 Task: Add an event with the title Second Training Session: Change Management and Resilience Skills in the Workplace, date ''2023/10/26'', time 9:15 AM to 11:15 AMand add a description: The scavenger hunt will be conducted in a designated area, such as an office building, outdoor space, or a specific venue. Teams will be formed, and each team will be provided with a list of items, clues, or tasks they need to complete within a specified timeframe. The goal is to successfully find and collect all the items or solve the given challenges before the time runs out.Select event color  Peacock . Add location for the event as: 456 Parthenon, Athens, Greece, logged in from the account softage.10@softage.netand send the event invitation to softage.1@softage.net and softage.2@softage.net. Set a reminder for the event Weekly on Sunday
Action: Mouse moved to (70, 102)
Screenshot: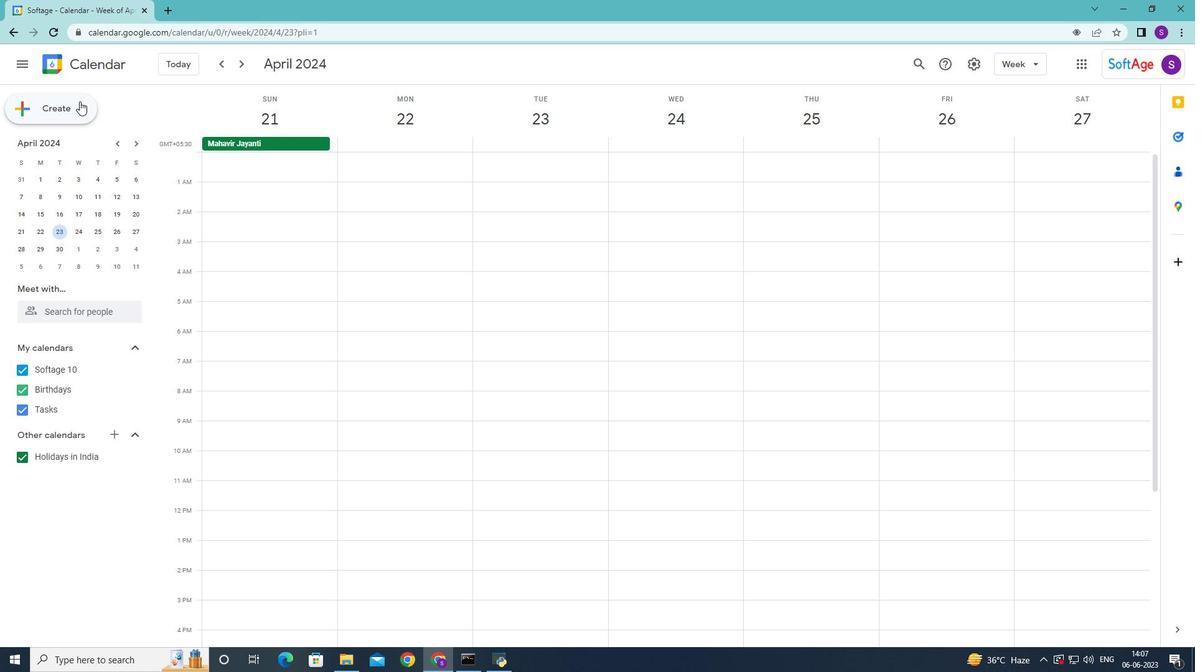 
Action: Mouse pressed left at (70, 102)
Screenshot: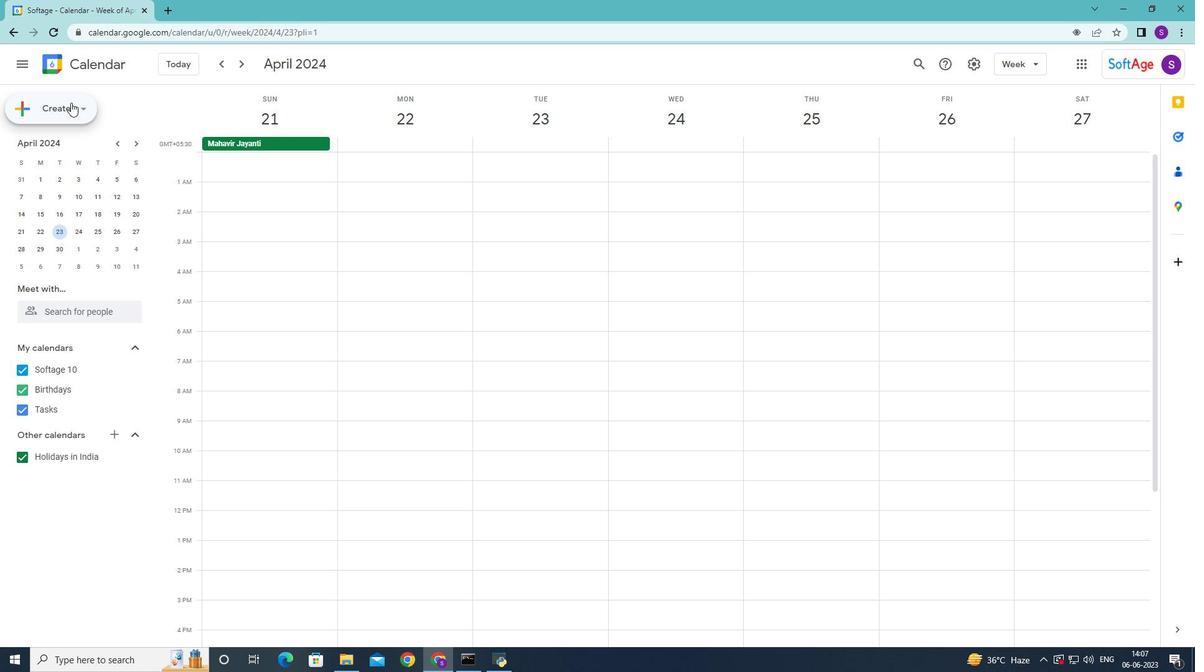 
Action: Mouse moved to (67, 143)
Screenshot: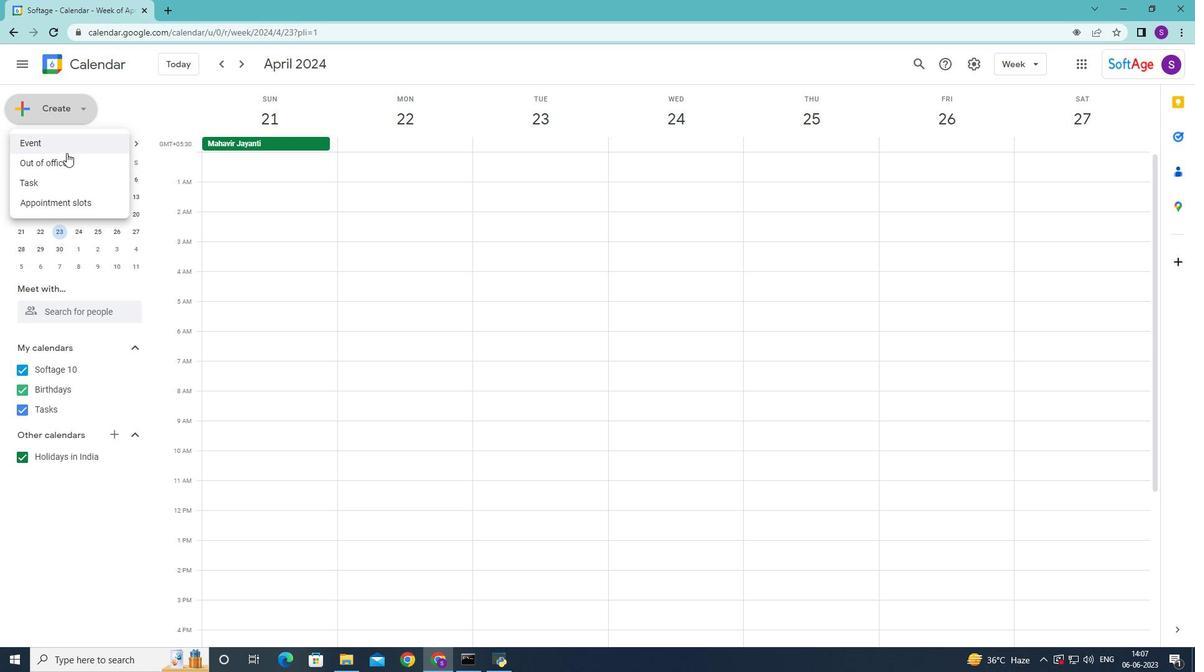 
Action: Mouse pressed left at (67, 143)
Screenshot: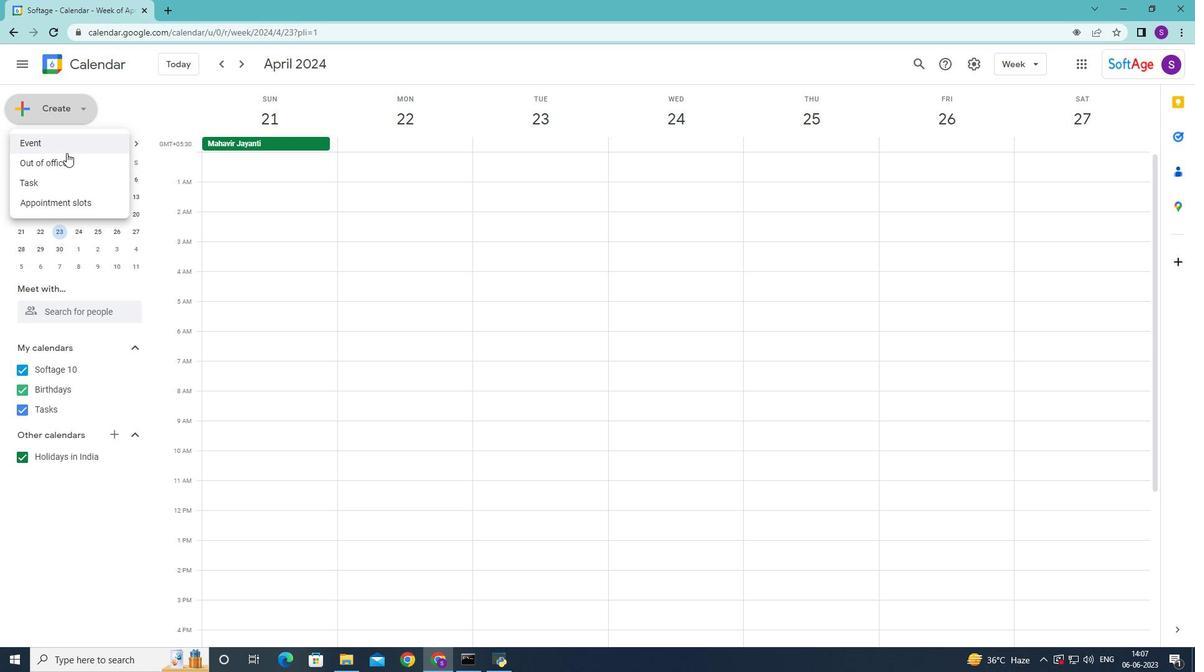 
Action: Mouse moved to (305, 308)
Screenshot: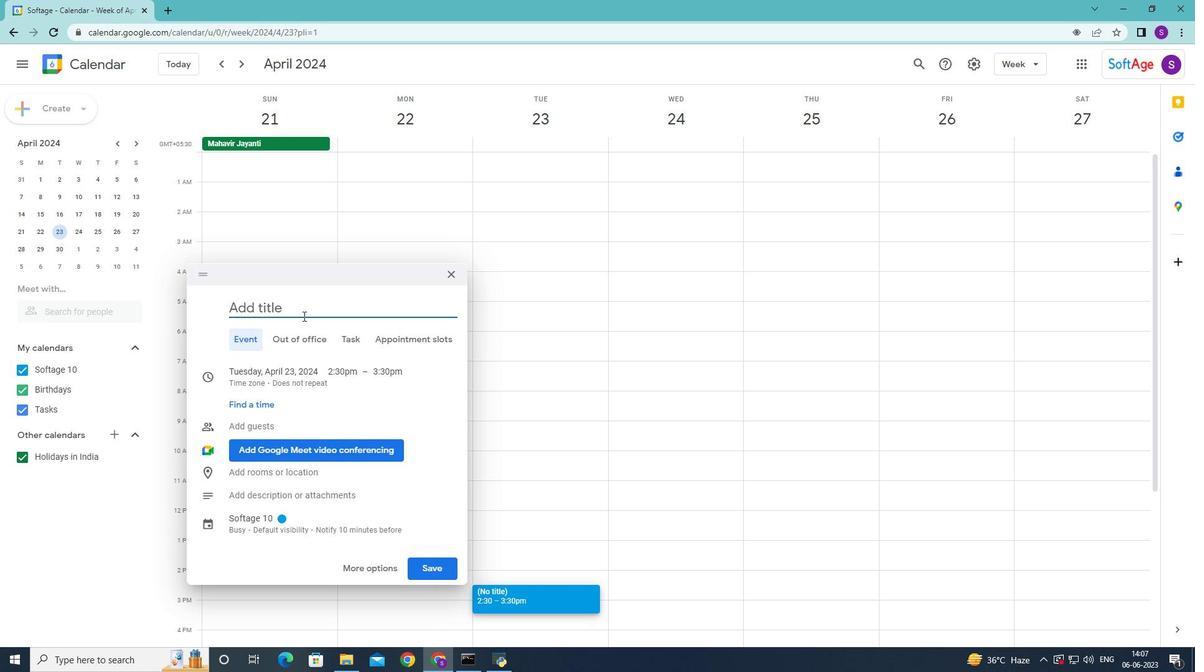 
Action: Mouse pressed left at (305, 308)
Screenshot: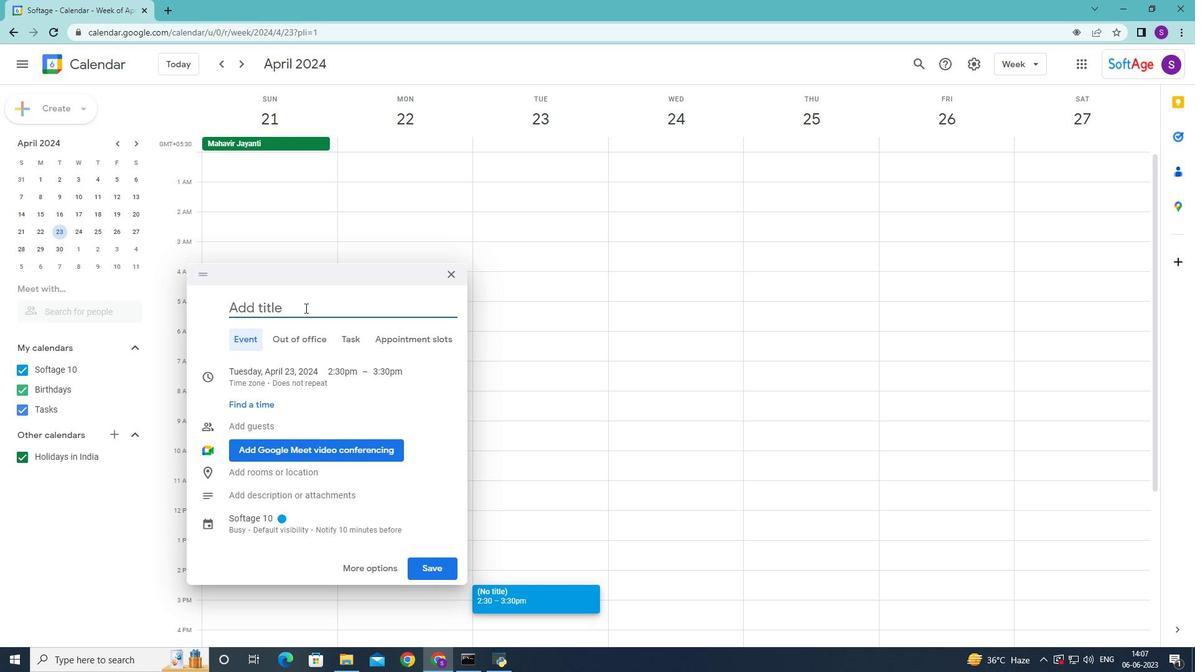 
Action: Key pressed <Key.shift>Second<Key.space><Key.shift>Training<Key.space><Key.shift>Session<Key.shift_r>:<Key.space><Key.shift>Change<Key.space><Key.shift>an<Key.backspace><Key.backspace><Key.shift>Managemeb<Key.backspace>nt<Key.space>and<Key.space><Key.shift><Key.shift><Key.shift><Key.shift><Key.shift><Key.shift>res<Key.backspace><Key.backspace><Key.backspace><Key.shift>Resilience<Key.space><Key.shift>Skills<Key.space>in<Key.space>the<Key.space>workplace<Key.space>
Screenshot: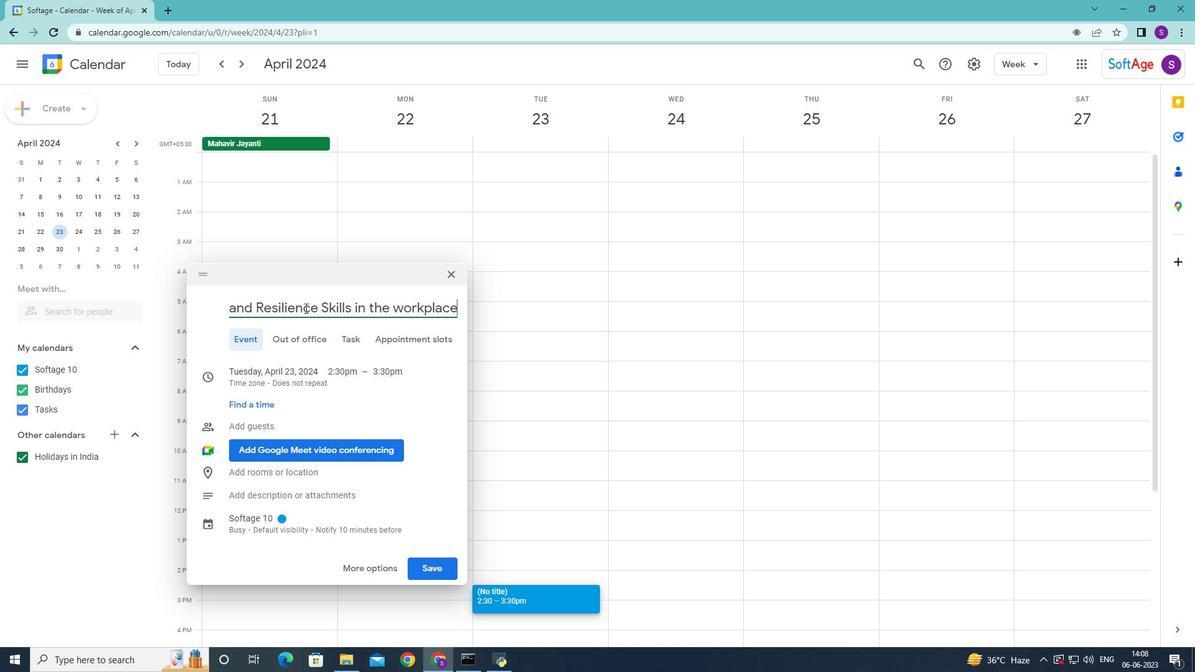 
Action: Mouse moved to (275, 367)
Screenshot: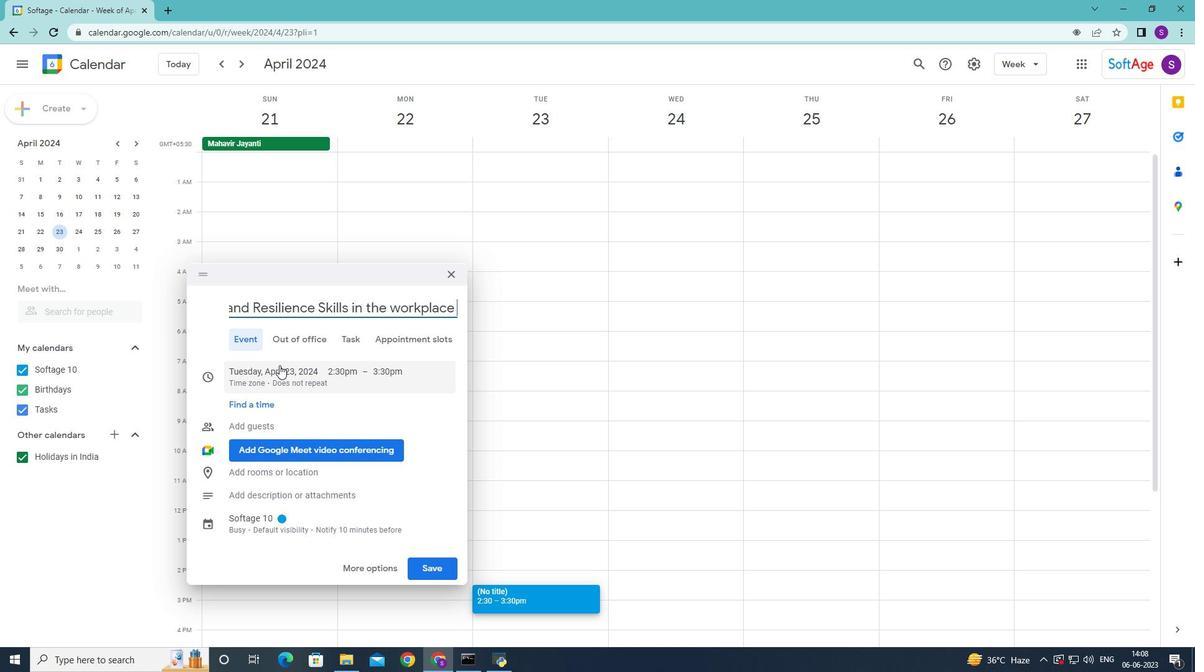 
Action: Mouse pressed left at (275, 367)
Screenshot: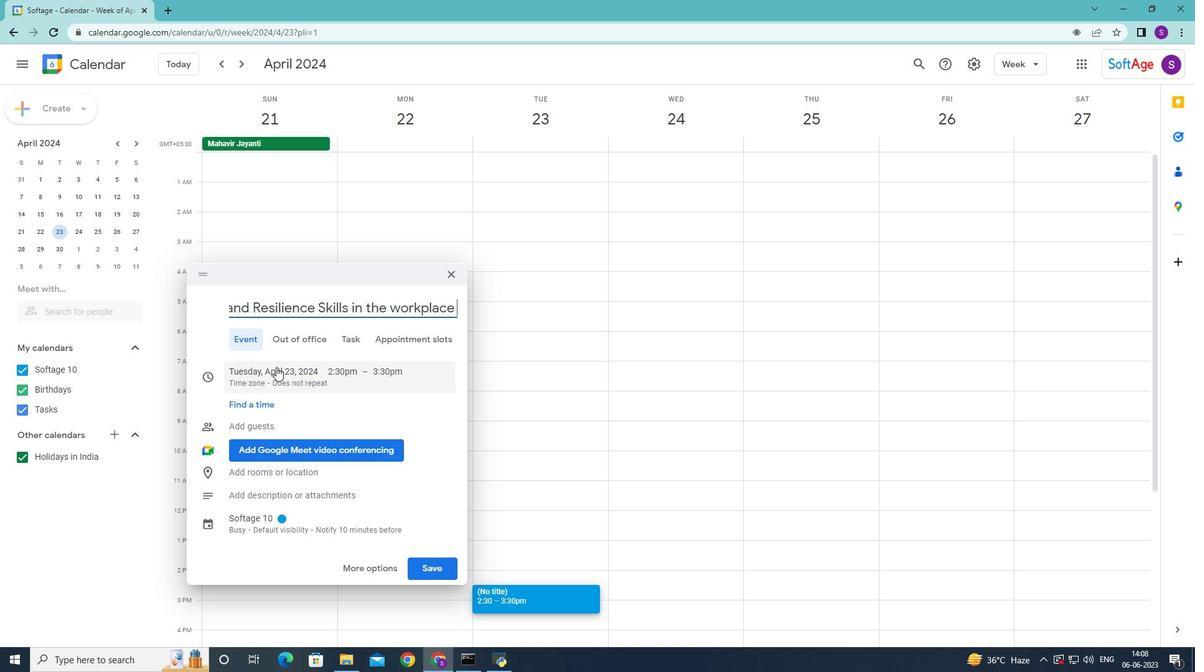 
Action: Mouse moved to (379, 396)
Screenshot: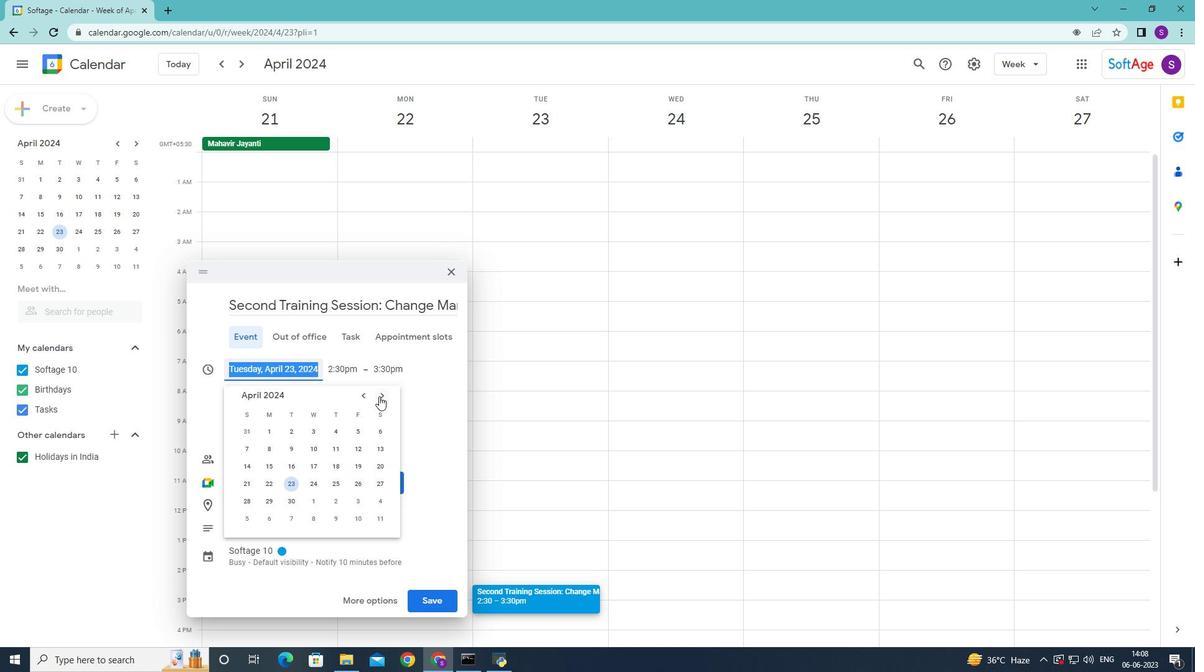 
Action: Mouse pressed left at (379, 396)
Screenshot: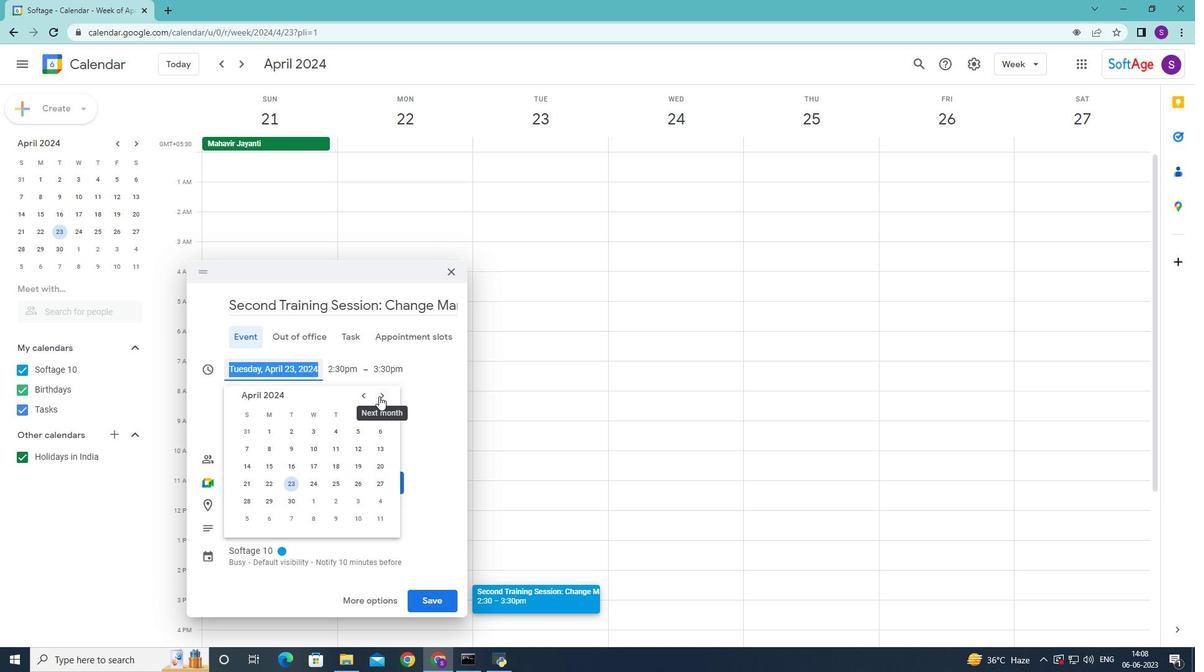 
Action: Mouse pressed left at (379, 396)
Screenshot: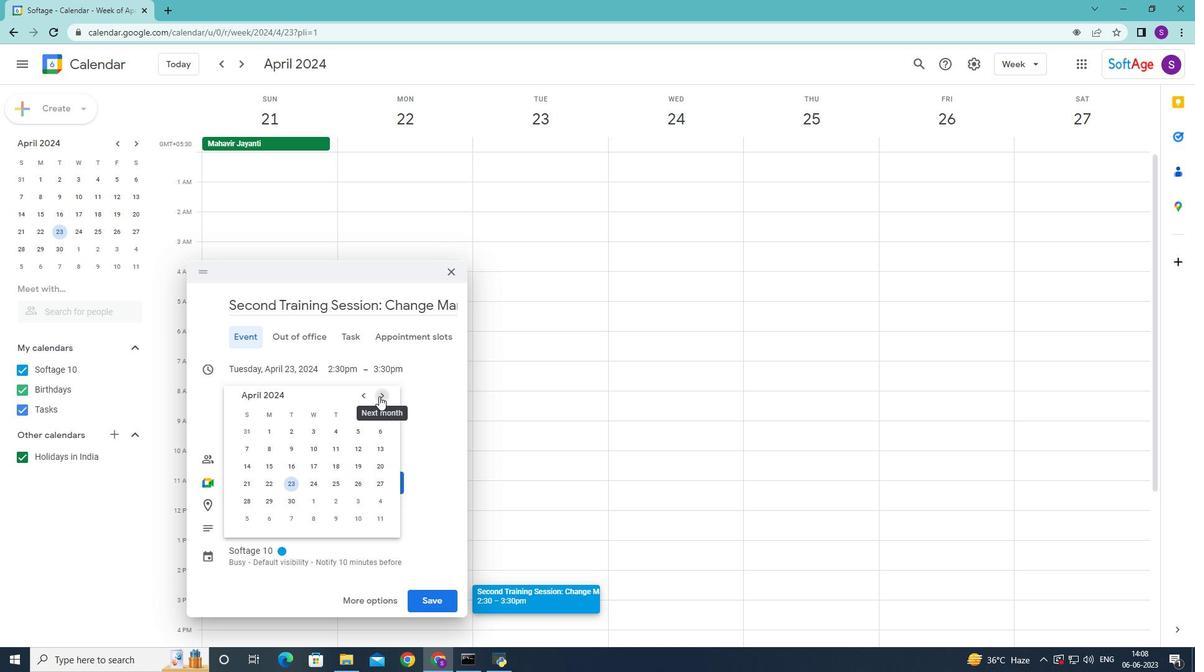
Action: Mouse moved to (382, 397)
Screenshot: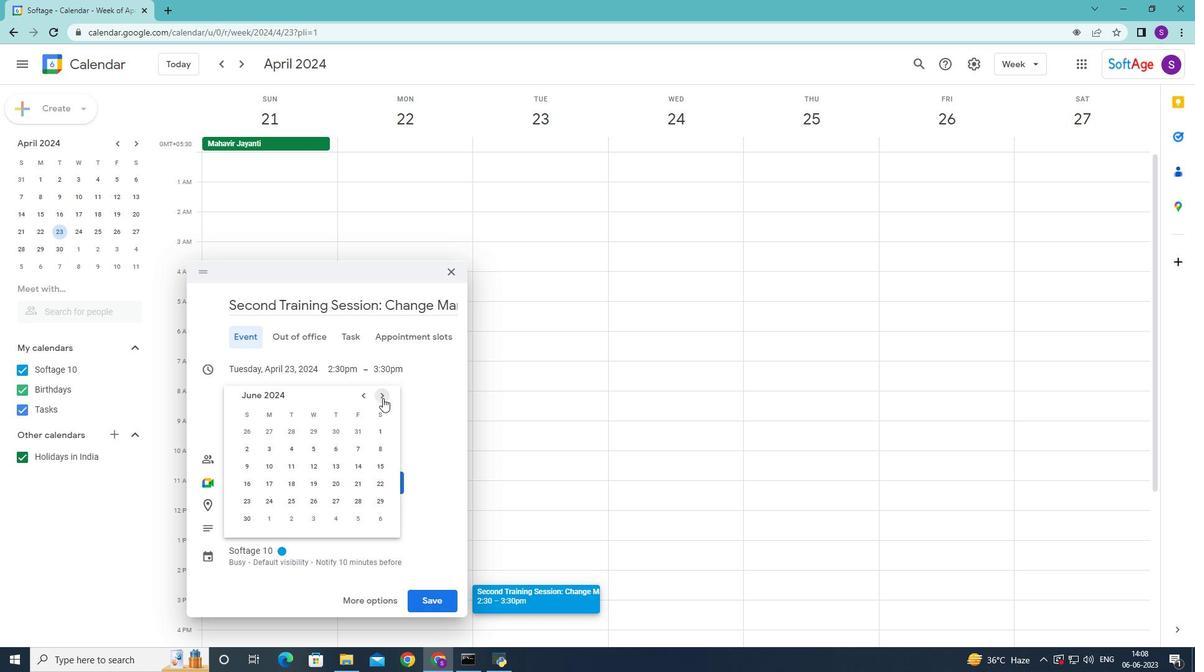 
Action: Mouse pressed left at (382, 397)
Screenshot: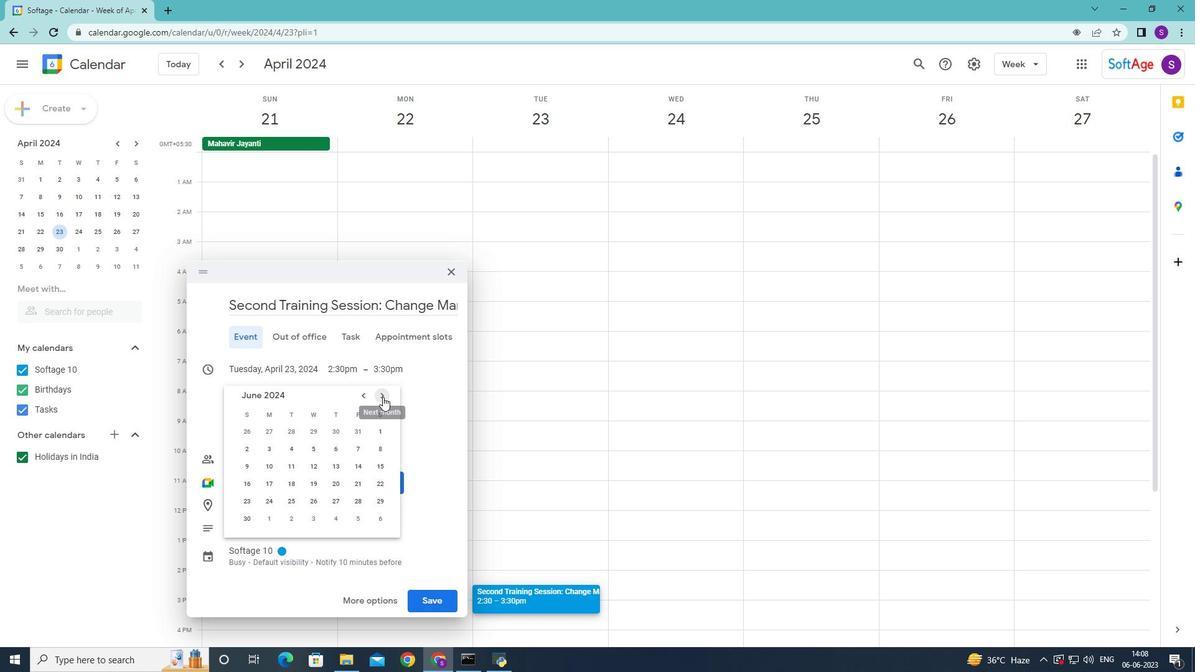 
Action: Mouse moved to (382, 397)
Screenshot: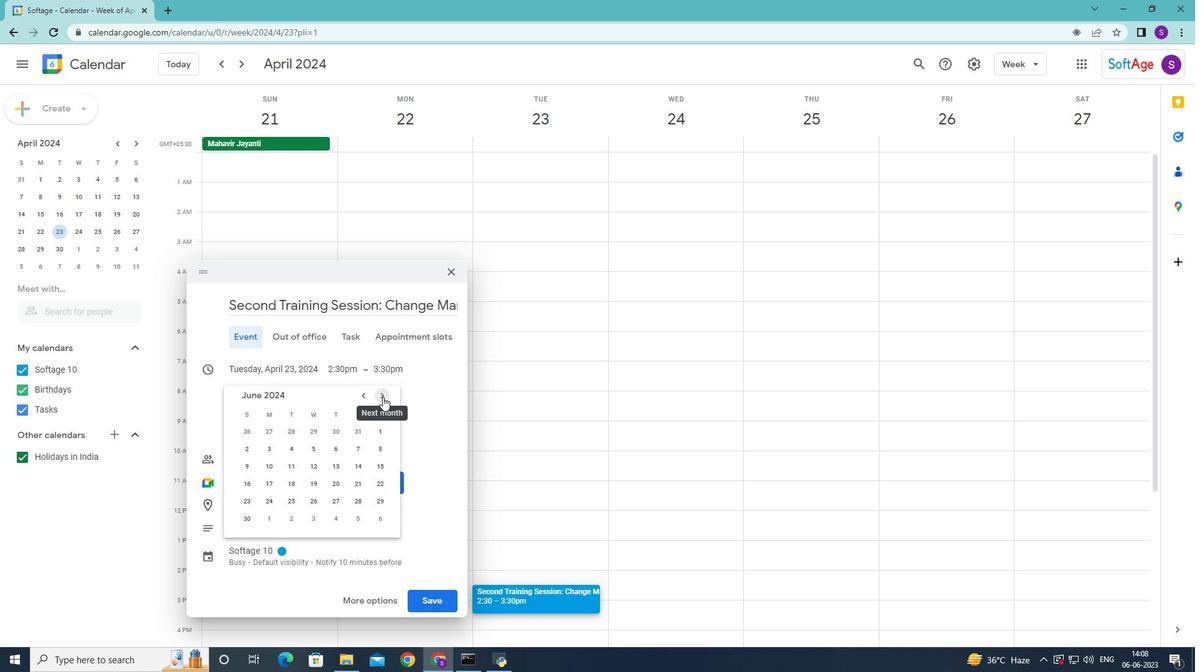 
Action: Mouse pressed left at (382, 397)
Screenshot: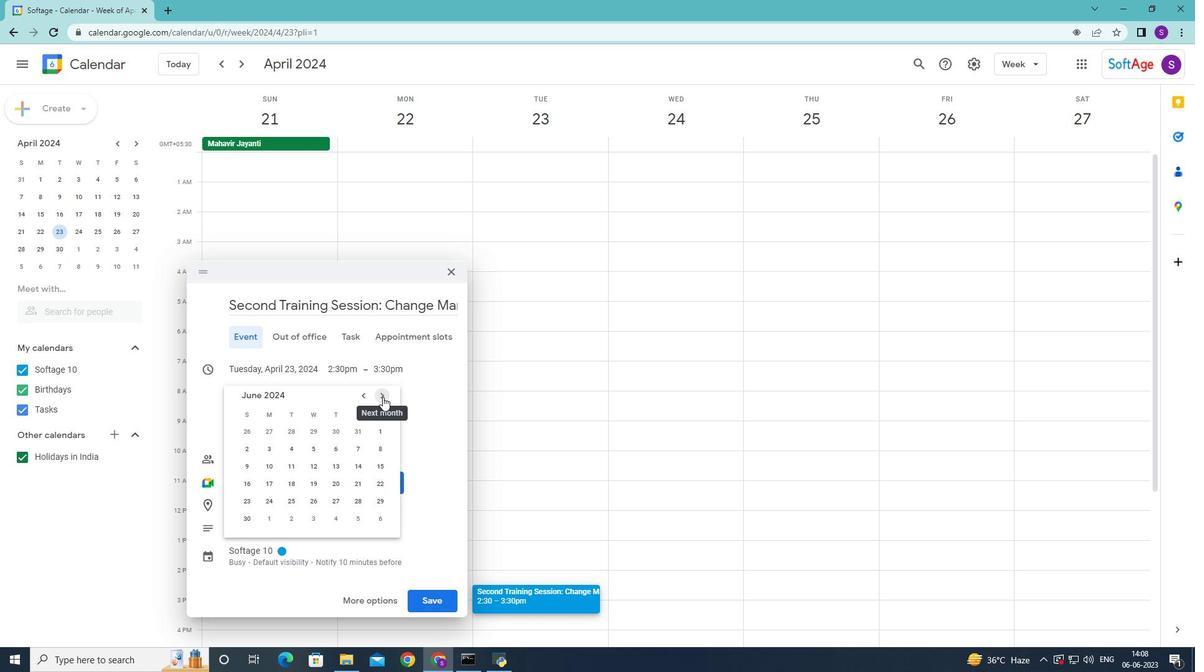
Action: Mouse moved to (364, 398)
Screenshot: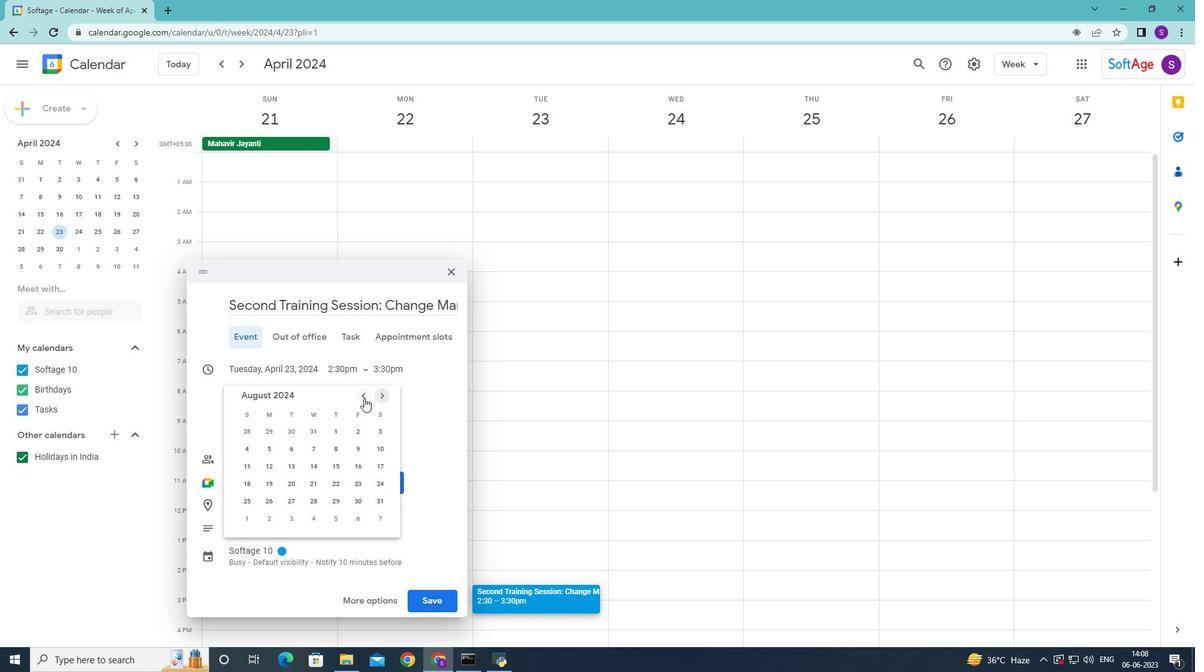 
Action: Mouse pressed left at (364, 398)
Screenshot: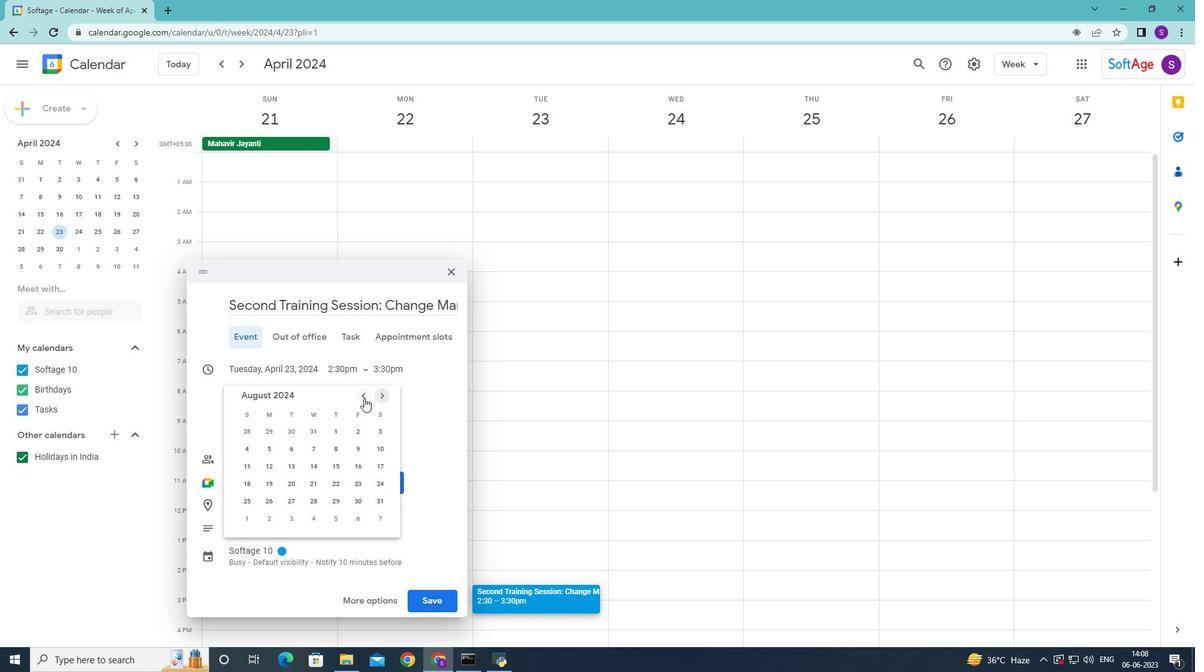 
Action: Mouse pressed left at (364, 398)
Screenshot: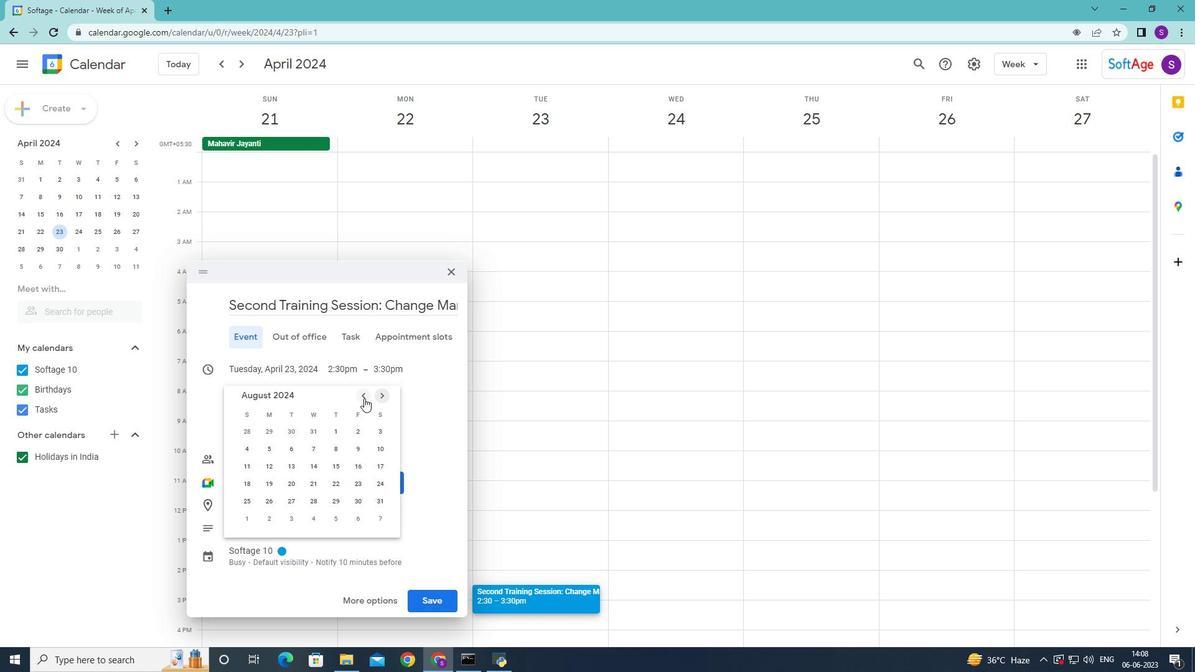 
Action: Mouse pressed left at (364, 398)
Screenshot: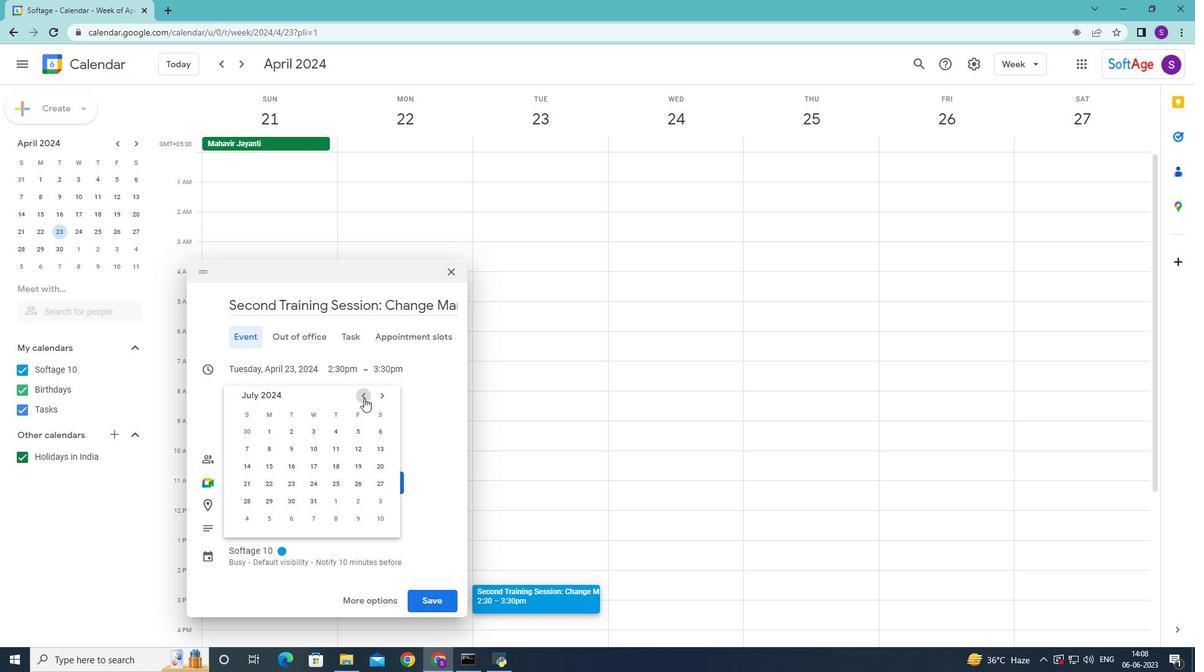 
Action: Mouse moved to (363, 398)
Screenshot: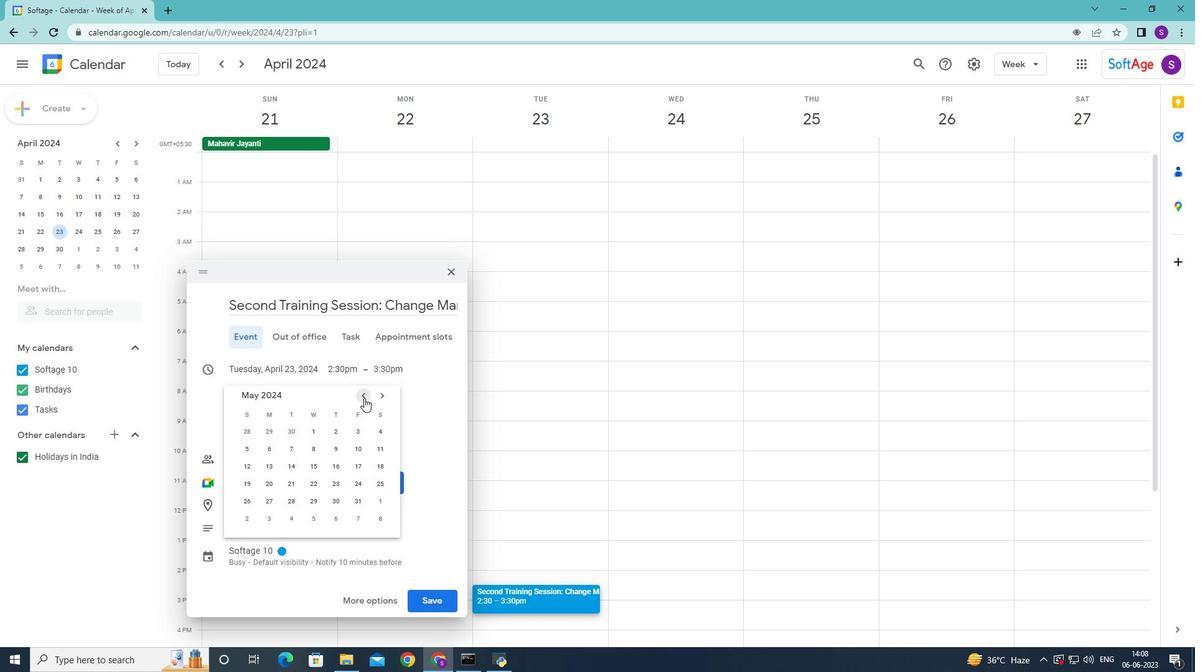 
Action: Mouse pressed left at (363, 398)
Screenshot: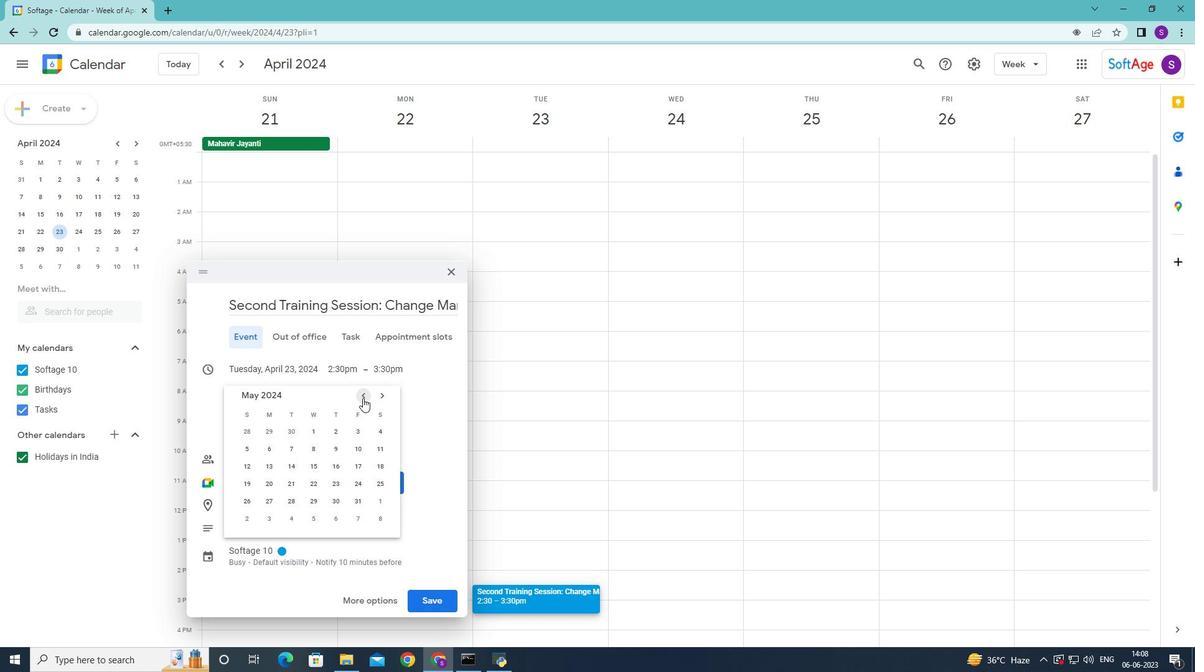
Action: Mouse pressed left at (363, 398)
Screenshot: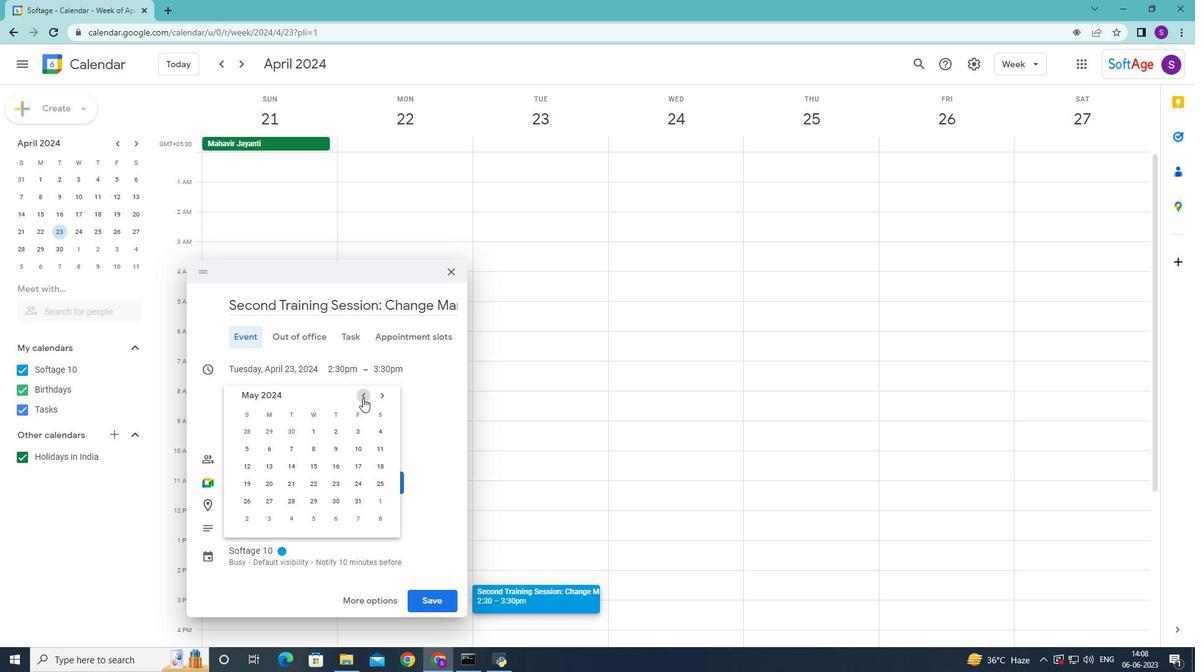 
Action: Mouse pressed left at (363, 398)
Screenshot: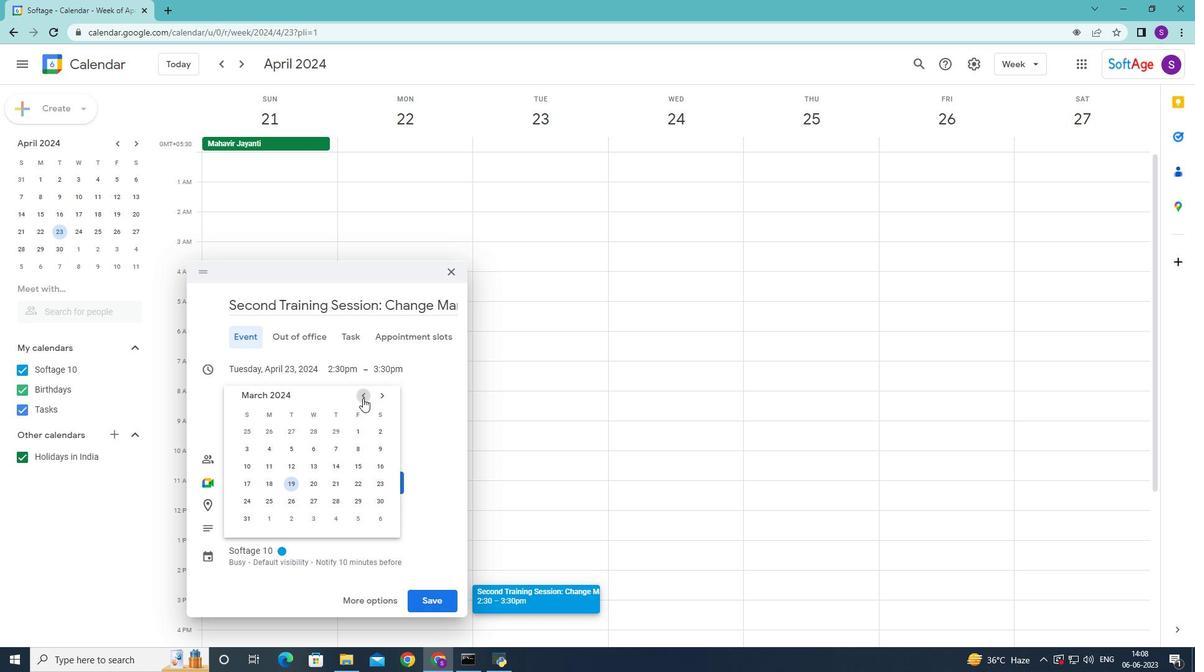 
Action: Mouse pressed left at (363, 398)
Screenshot: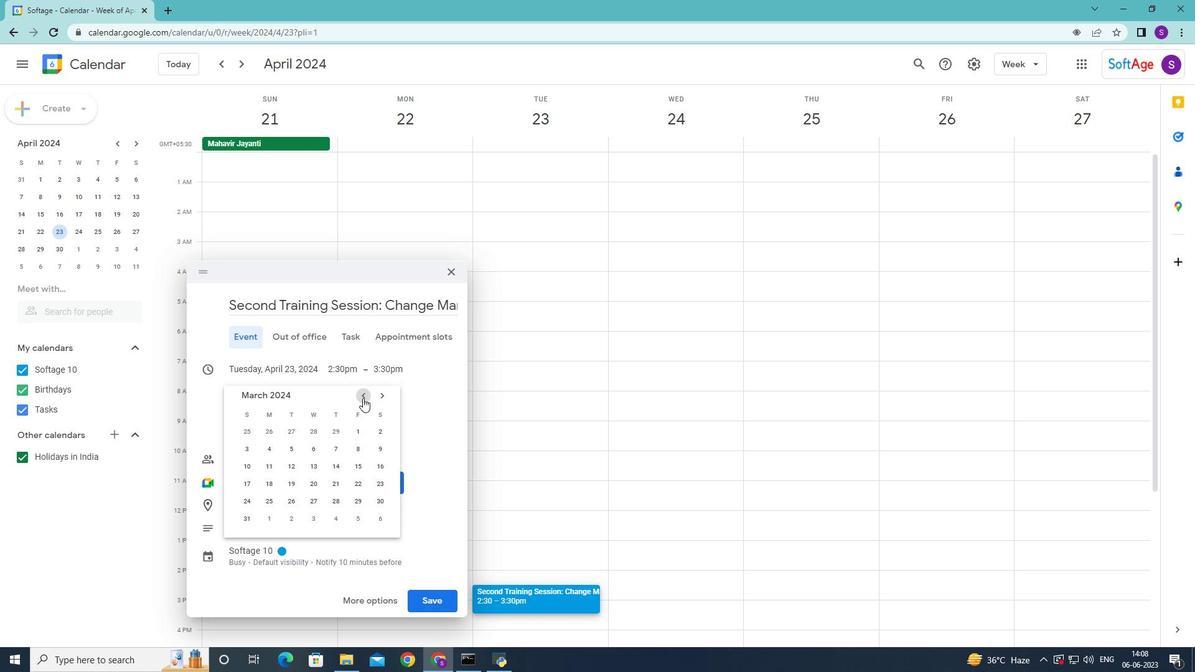 
Action: Mouse moved to (363, 397)
Screenshot: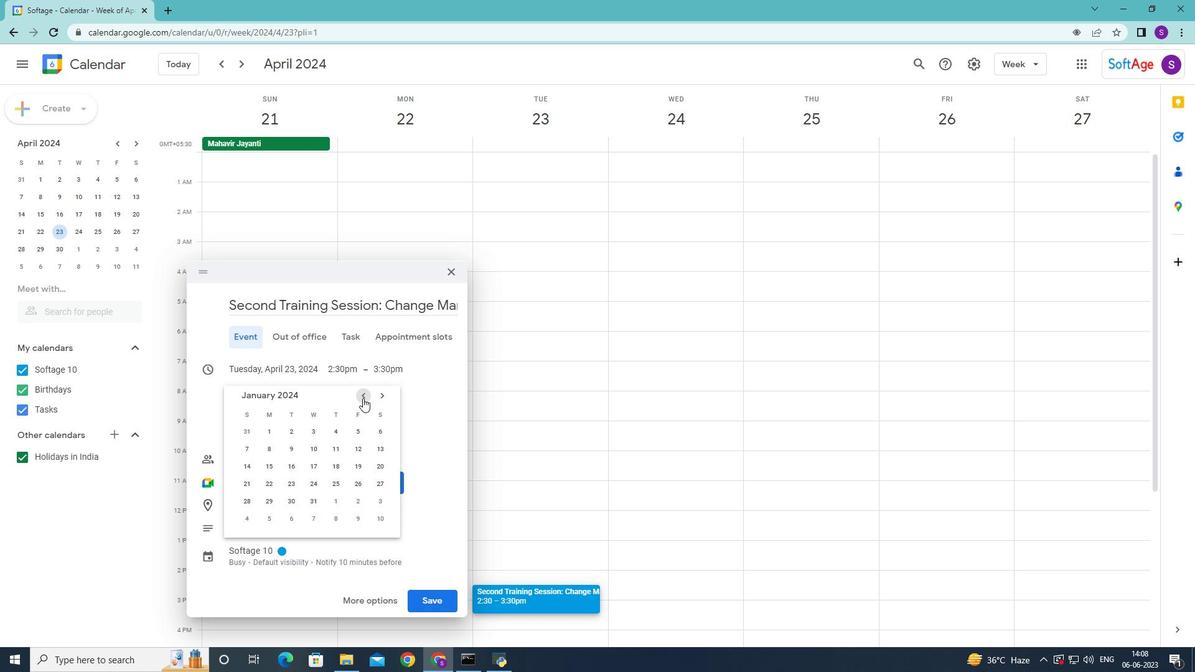 
Action: Mouse pressed left at (363, 397)
Screenshot: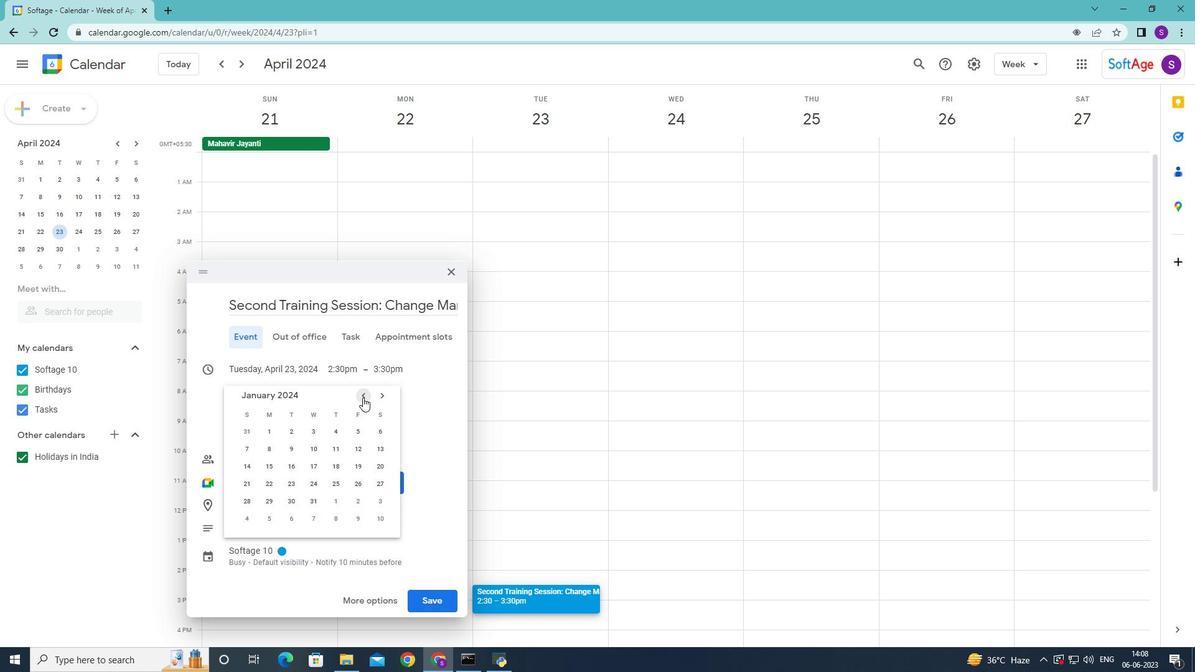 
Action: Mouse pressed left at (363, 397)
Screenshot: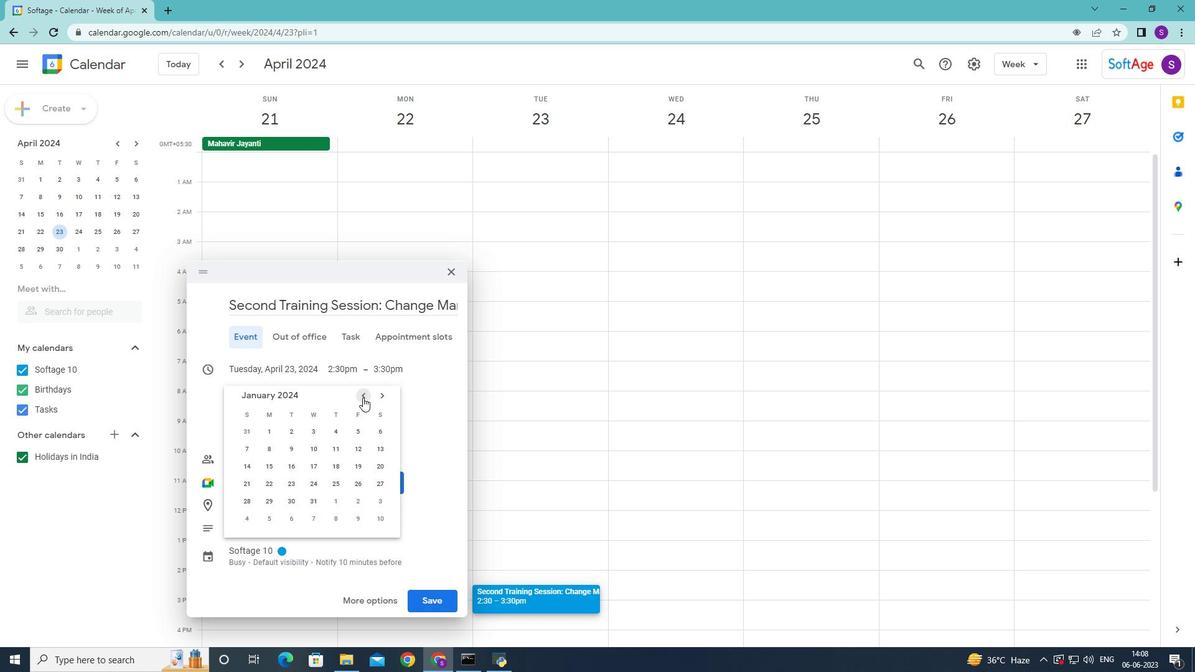 
Action: Mouse pressed left at (363, 397)
Screenshot: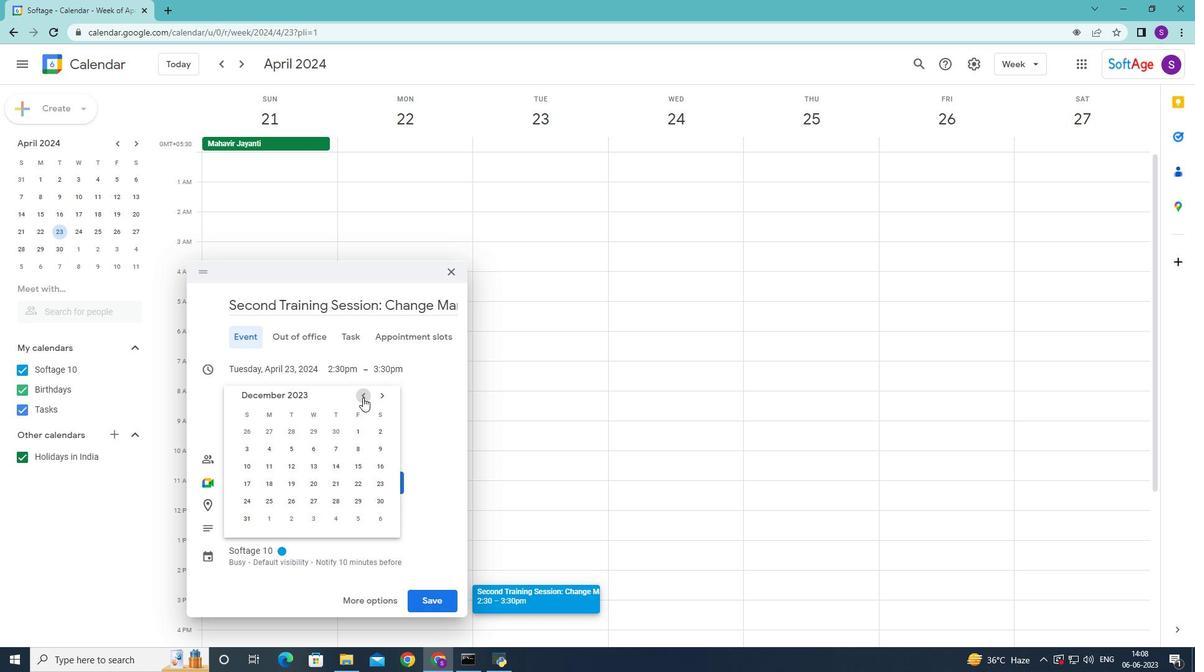 
Action: Mouse pressed left at (363, 397)
Screenshot: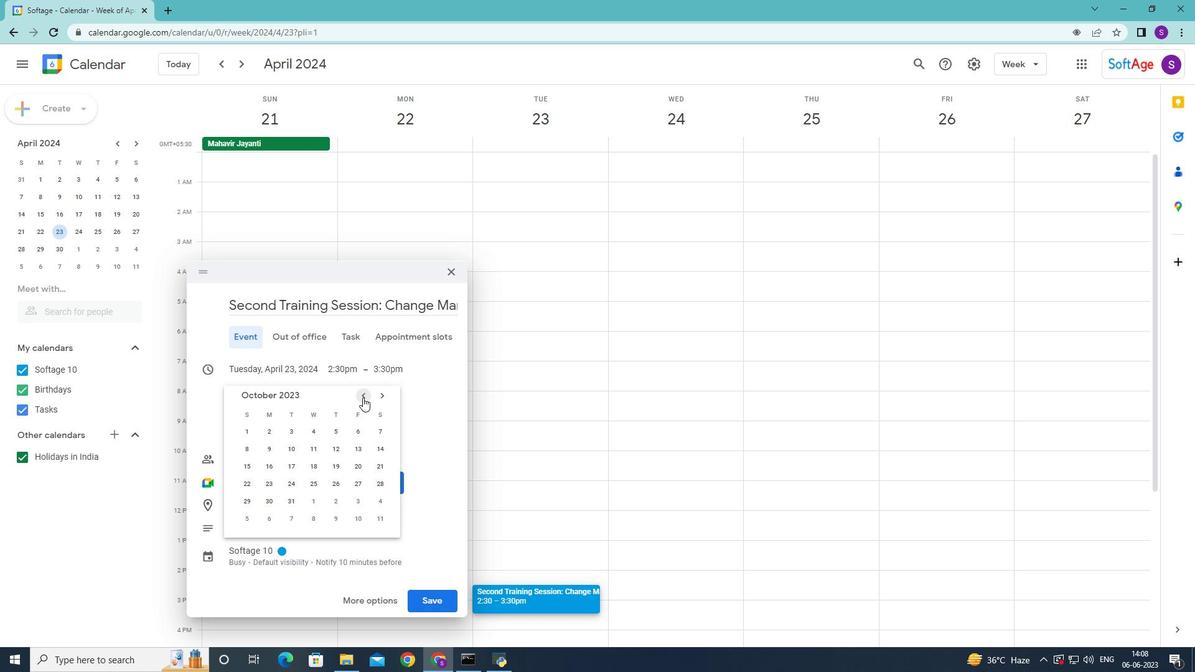 
Action: Mouse moved to (381, 396)
Screenshot: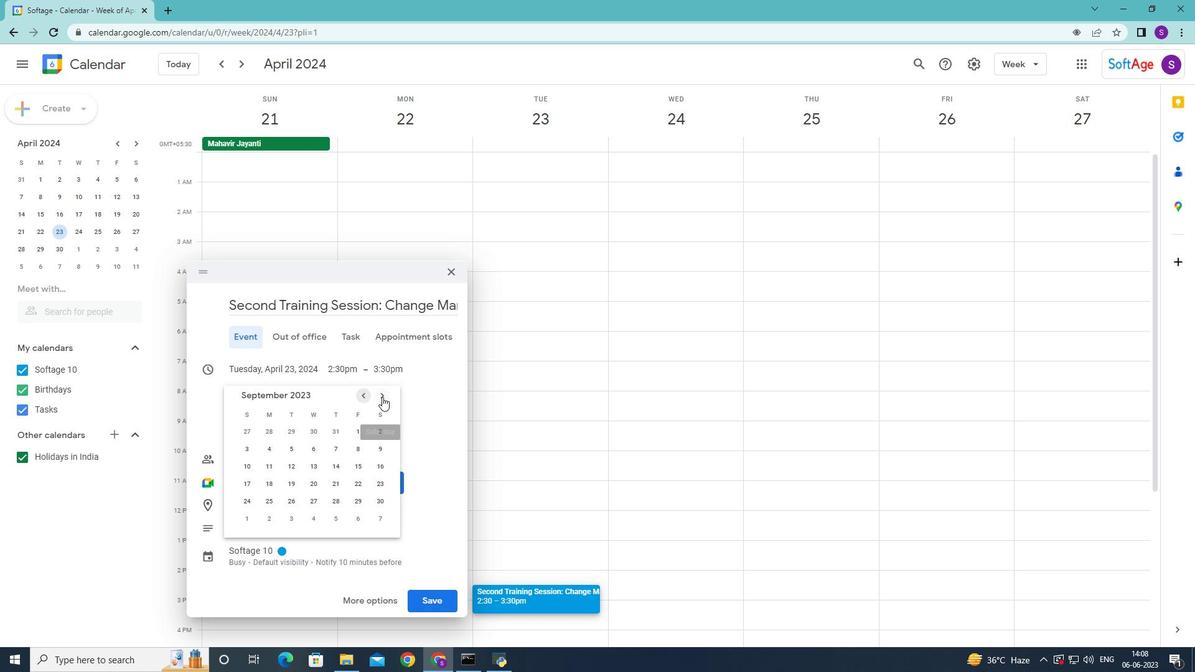 
Action: Mouse pressed left at (381, 396)
Screenshot: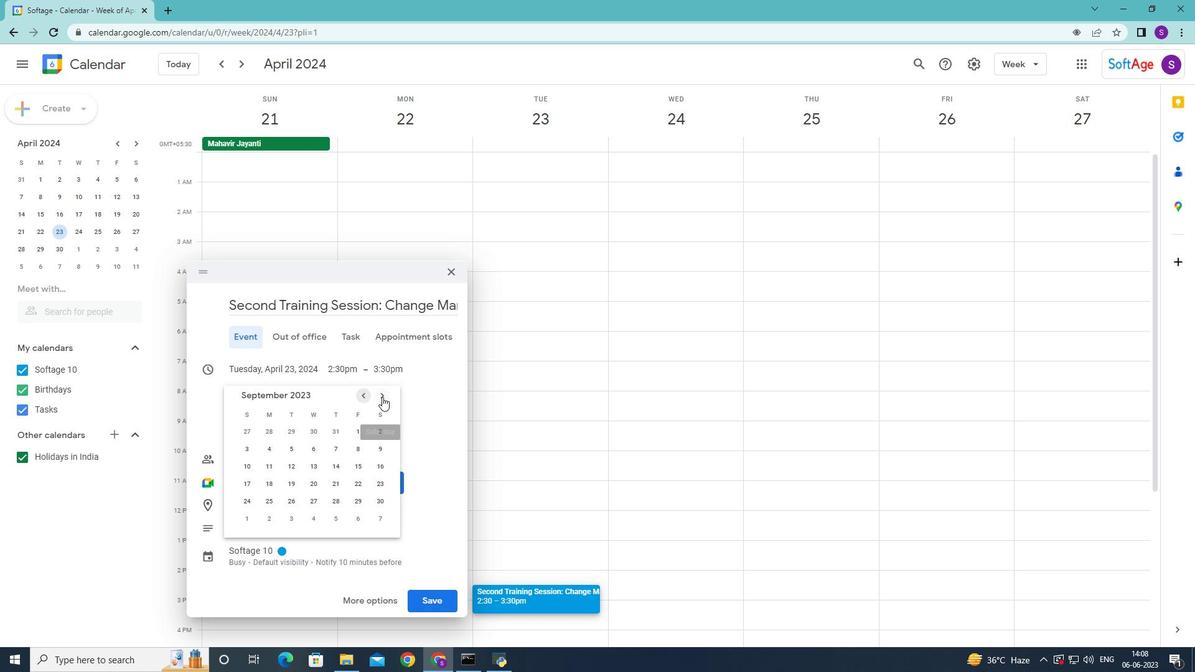 
Action: Mouse moved to (333, 488)
Screenshot: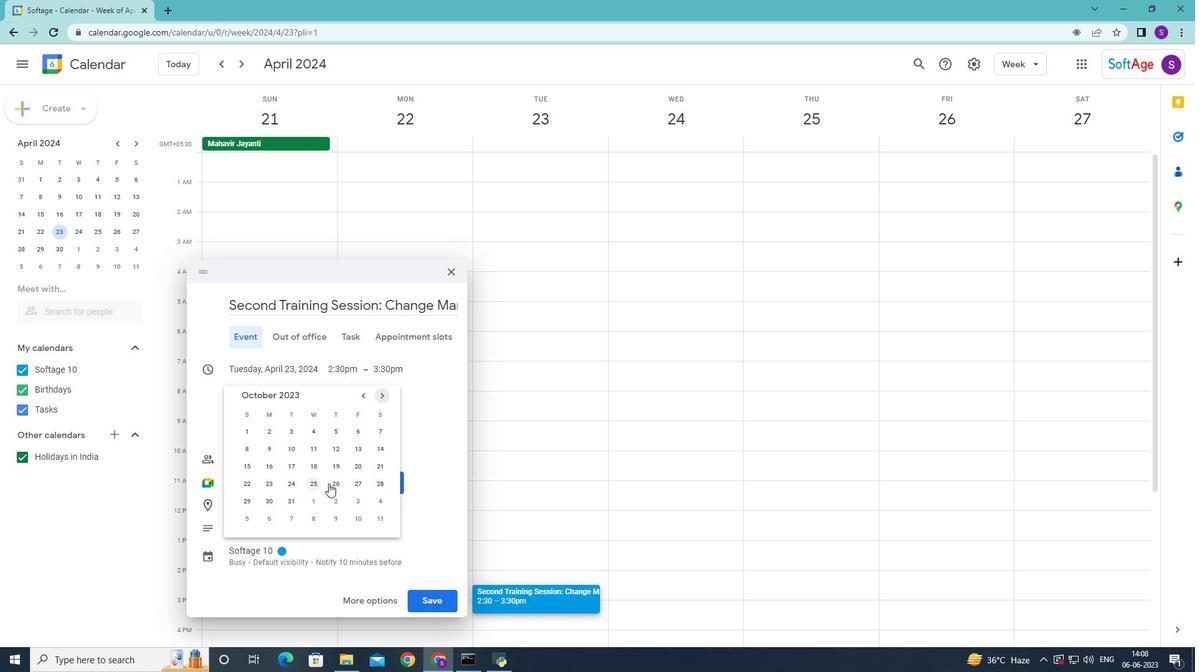 
Action: Mouse pressed left at (333, 488)
Screenshot: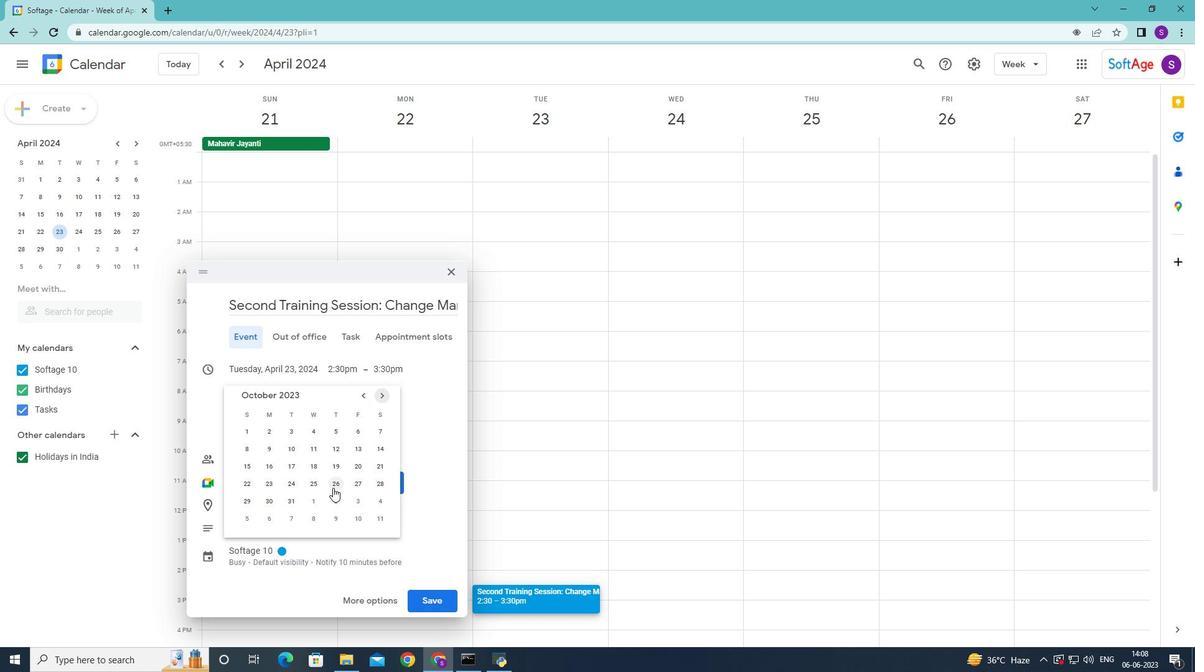 
Action: Mouse moved to (604, 358)
Screenshot: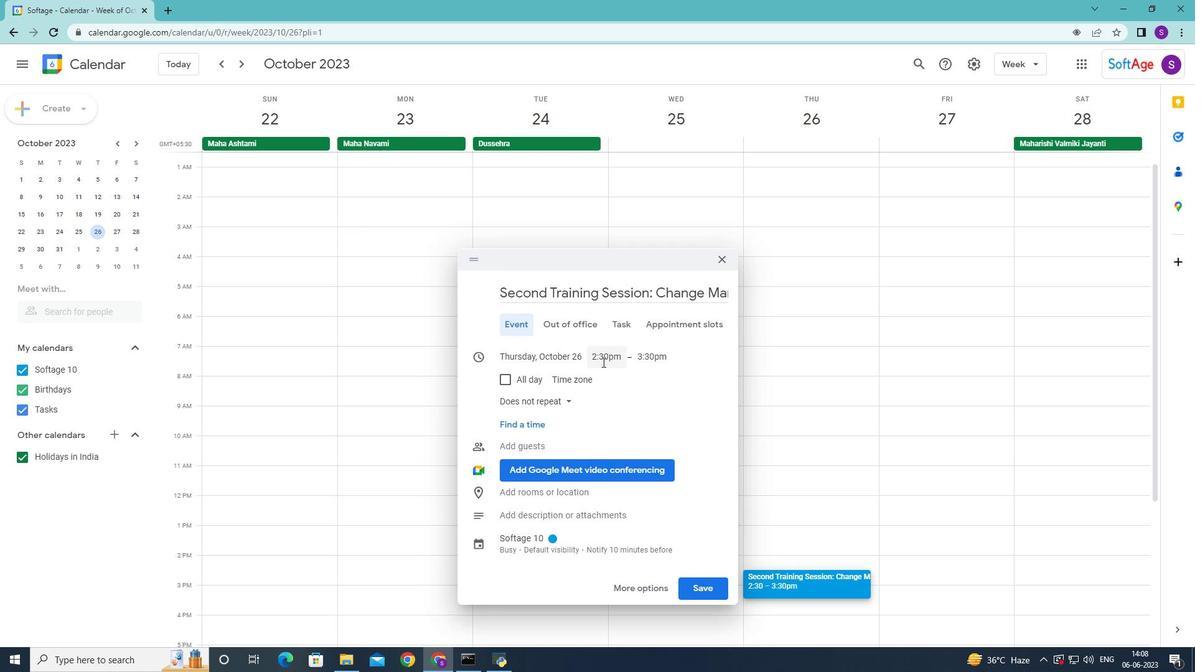
Action: Mouse pressed left at (604, 358)
Screenshot: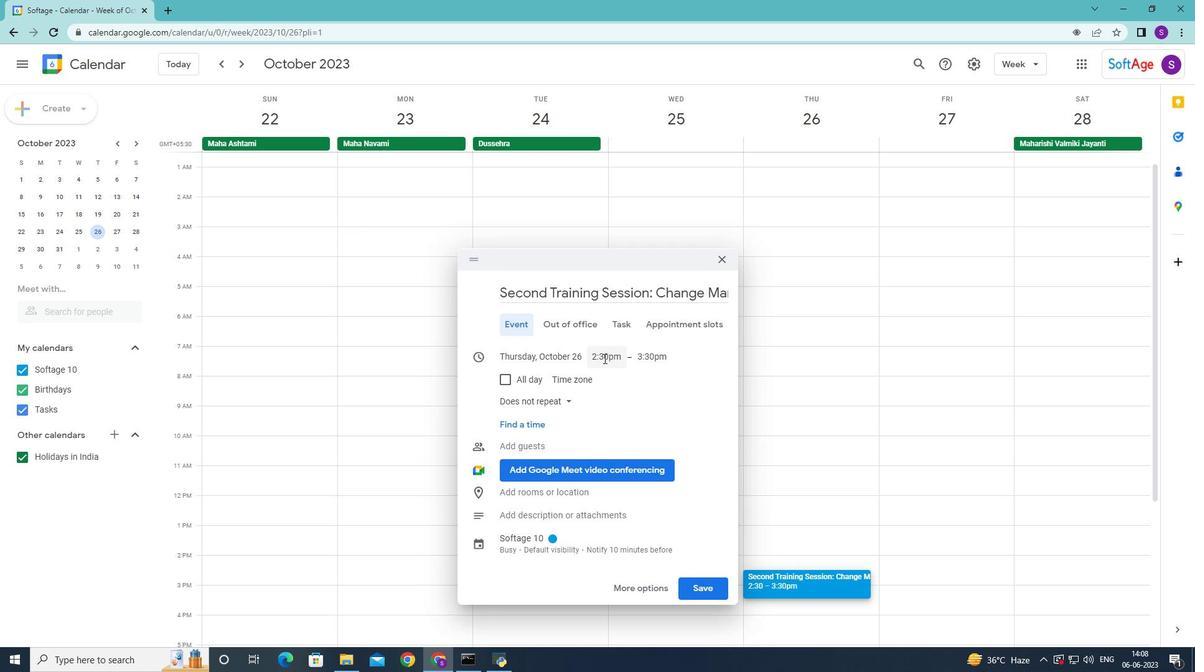 
Action: Key pressed 9<Key.shift_r>:15am
Screenshot: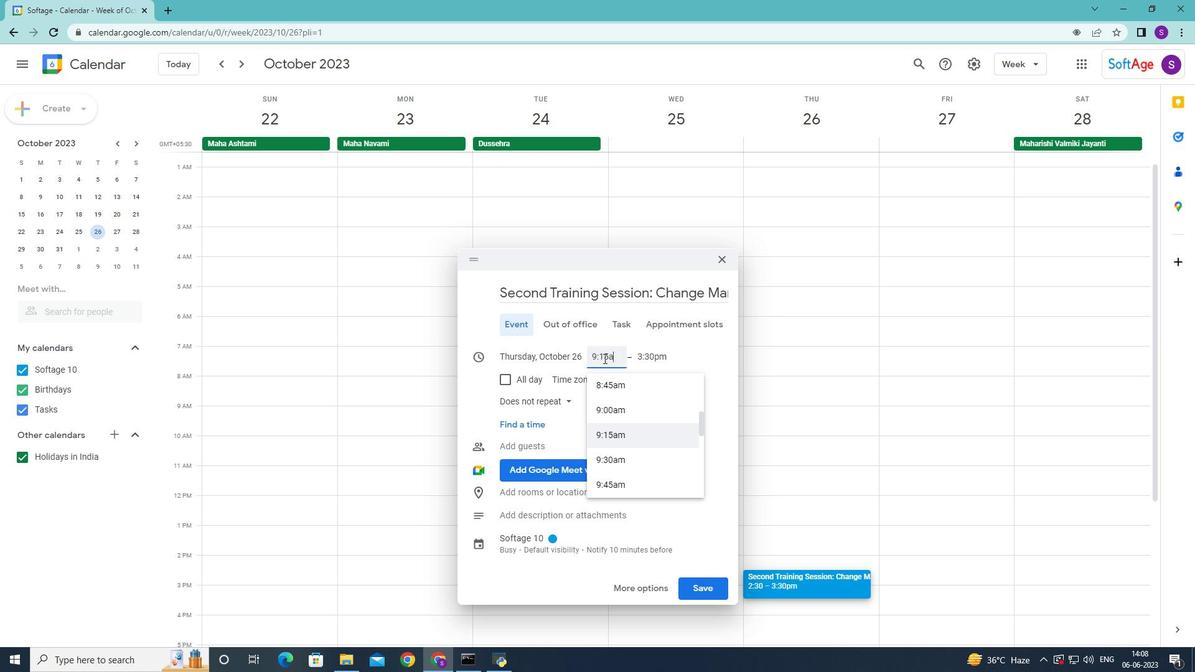 
Action: Mouse moved to (635, 353)
Screenshot: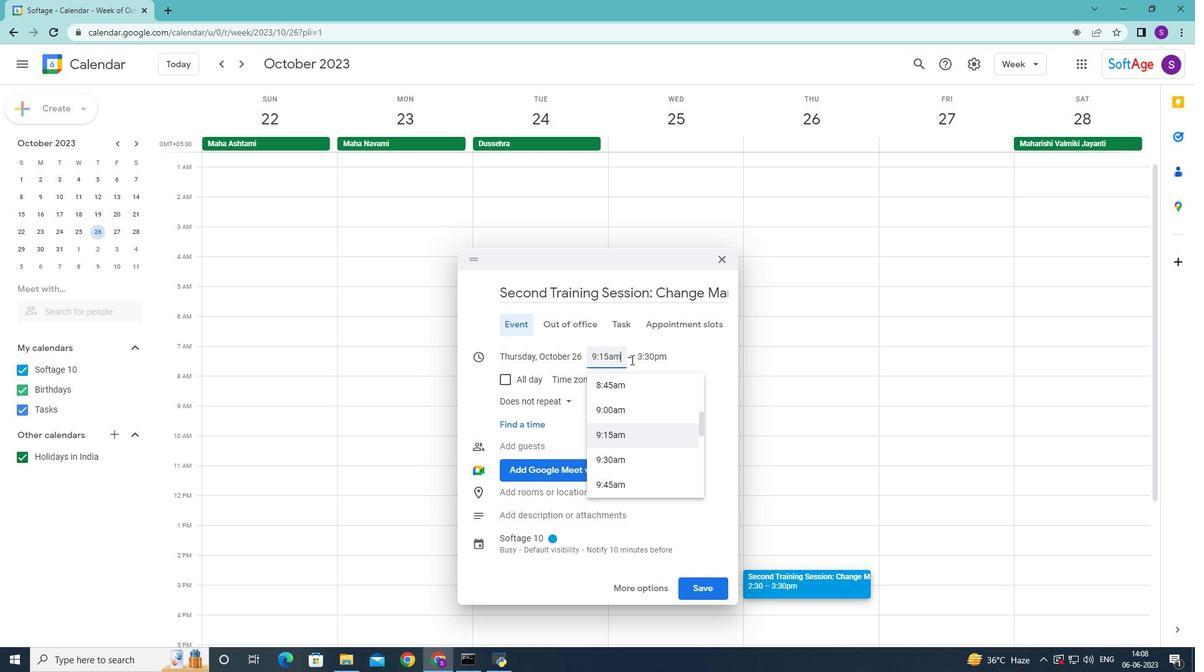
Action: Mouse pressed left at (635, 353)
Screenshot: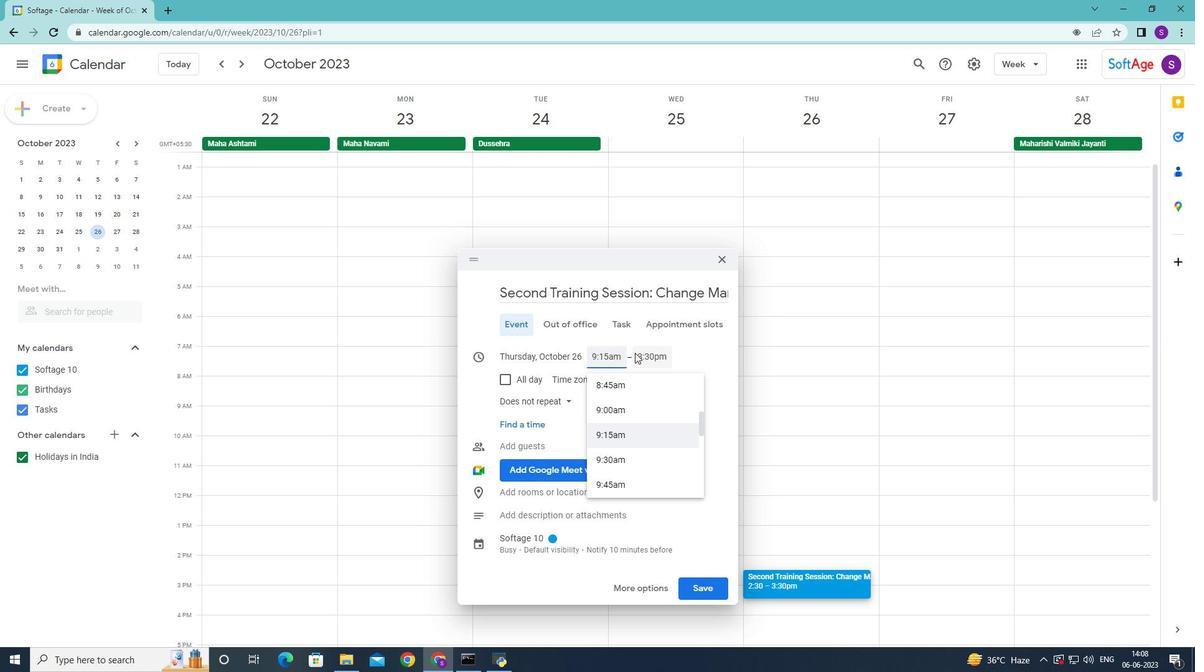 
Action: Mouse moved to (638, 353)
Screenshot: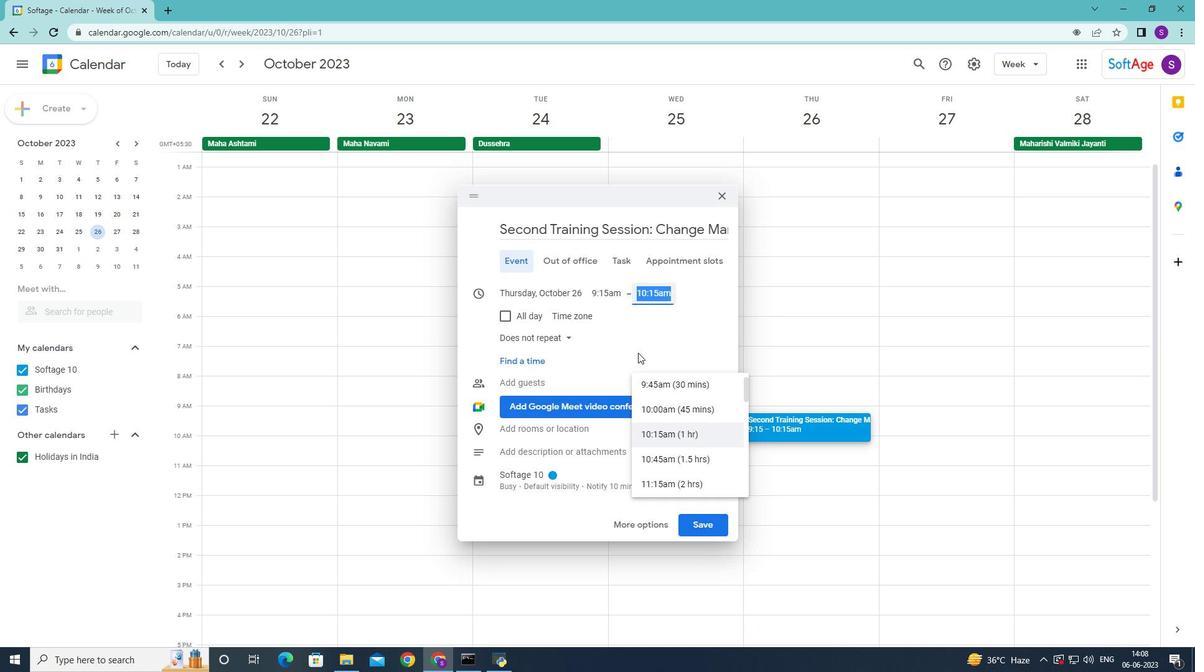 
Action: Key pressed 11<Key.shift_r>:15am
Screenshot: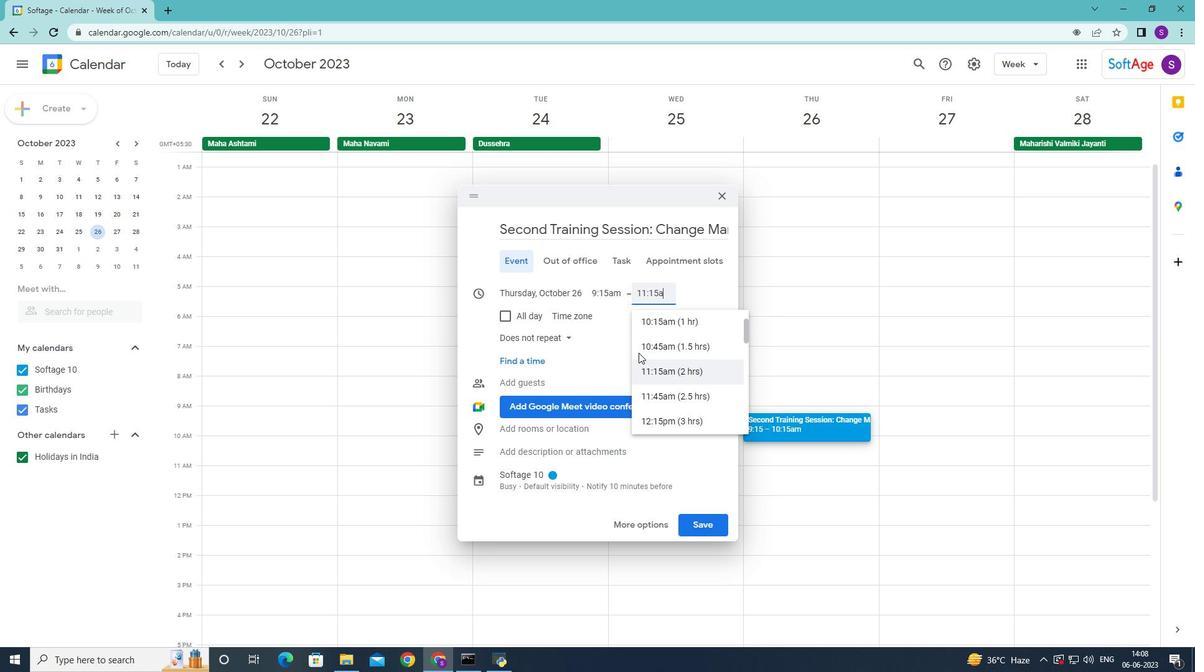 
Action: Mouse moved to (632, 526)
Screenshot: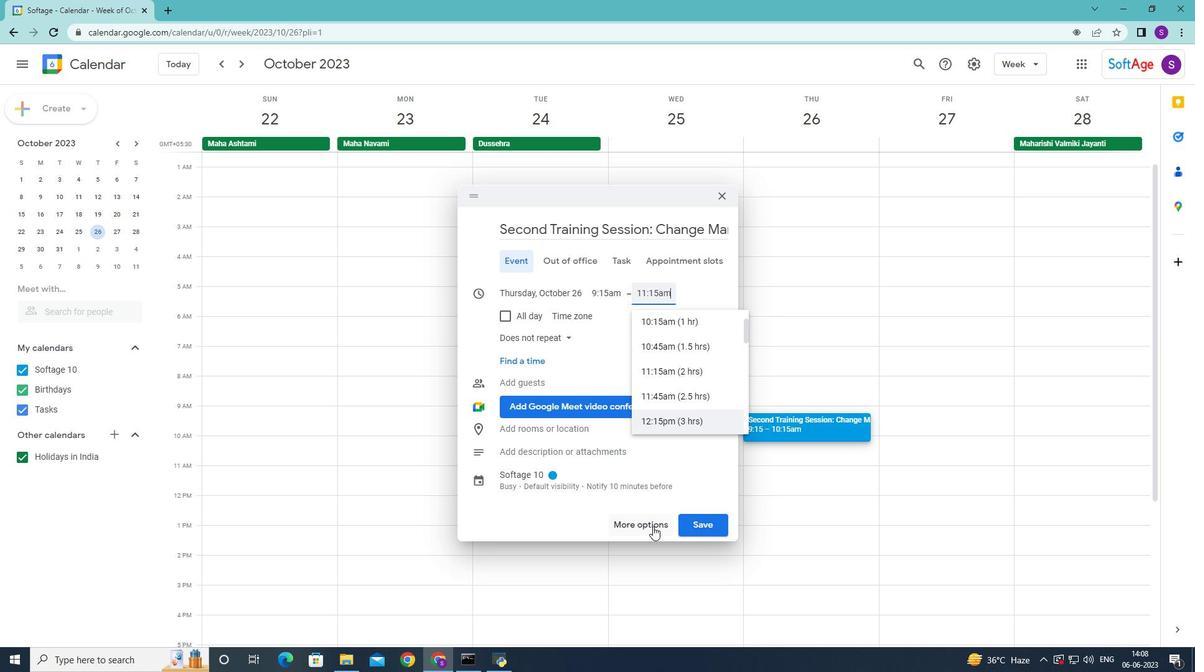 
Action: Mouse pressed left at (632, 526)
Screenshot: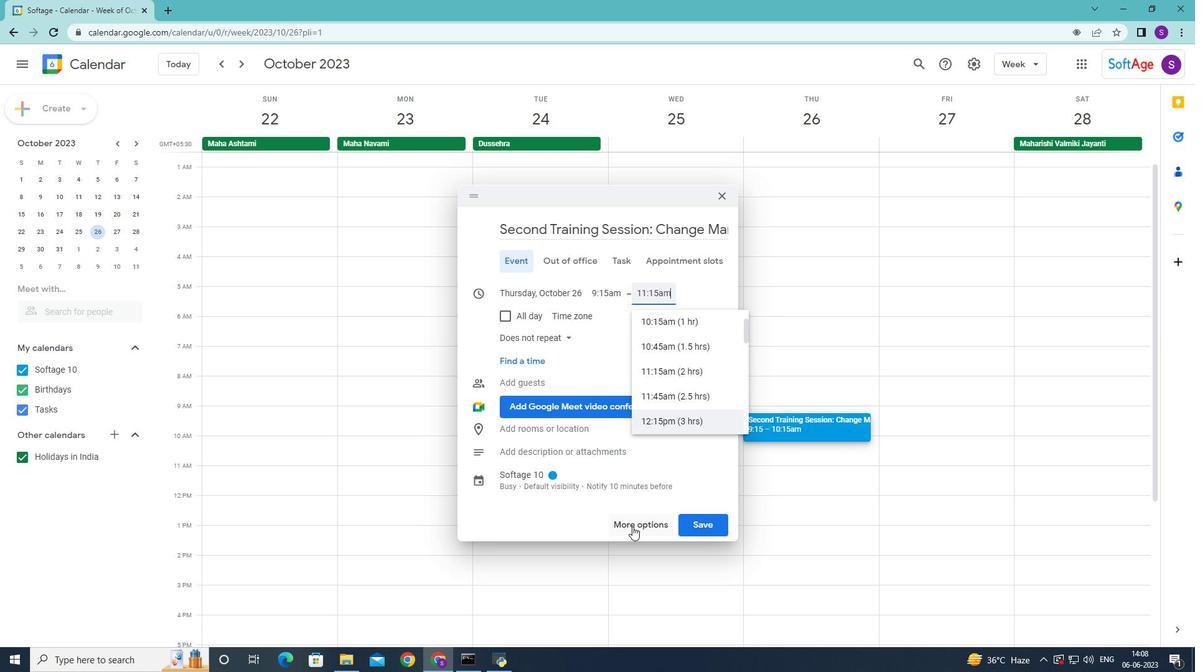 
Action: Mouse moved to (214, 443)
Screenshot: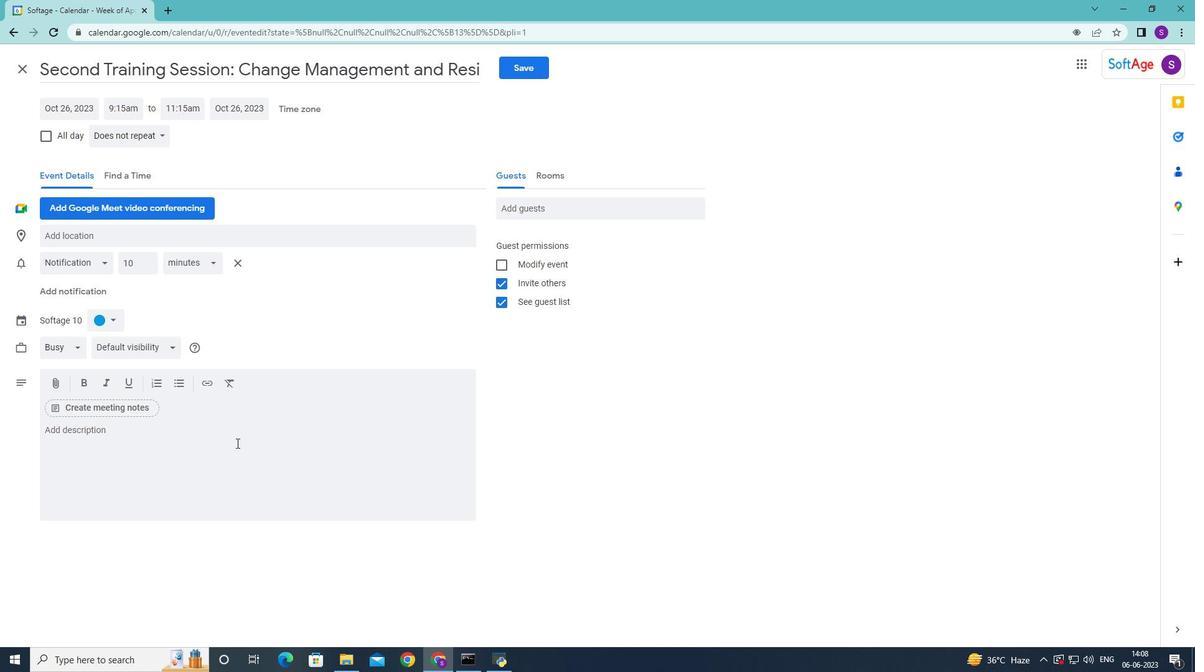 
Action: Mouse pressed left at (214, 443)
Screenshot: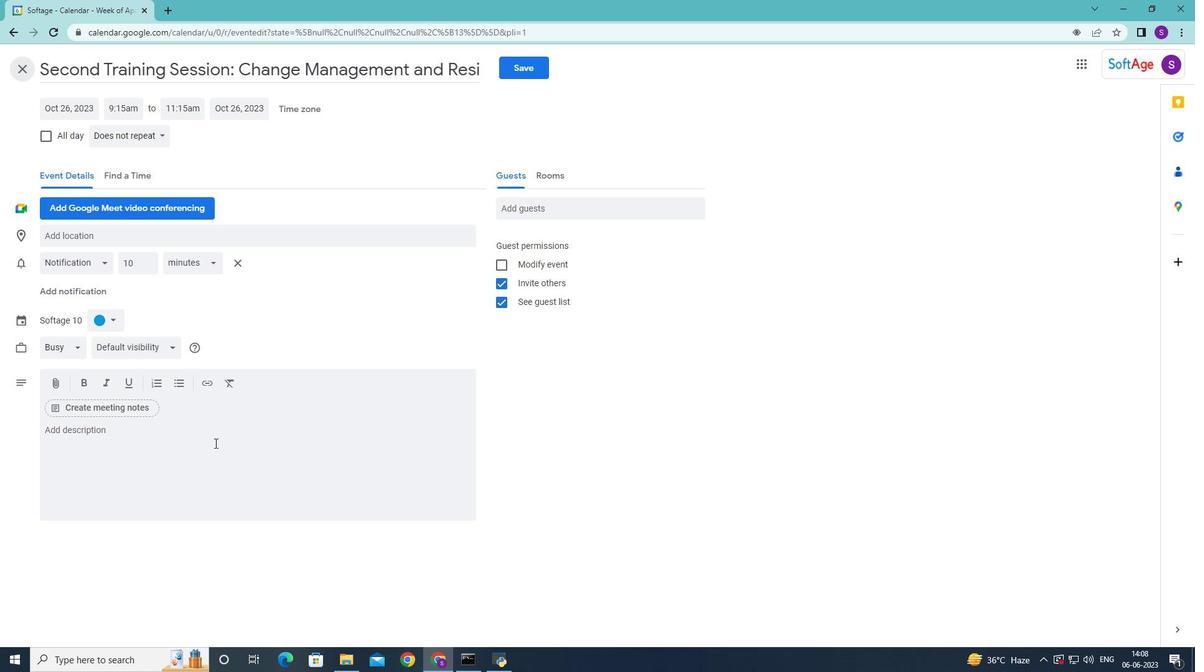 
Action: Key pressed <Key.shift>The<Key.space><Key.shift>Scavenger<Key.space>hunt<Key.space>will<Key.space>be<Key.space>ci<Key.backspace>onducted<Key.space>in<Key.space>a<Key.space>designated<Key.space>area<Key.space><Key.backspace>,<Key.space>such<Key.space>as<Key.space>an<Key.space>office<Key.space>building,<Key.space>outdoor<Key.space>space<Key.space><Key.backspace>,<Key.space>or<Key.space>a<Key.space>specific<Key.space>venue.<Key.space><Key.shift>Teams<Key.space>will<Key.space>be<Key.space>fomed<Key.space><Key.backspace><Key.backspace><Key.backspace><Key.backspace>rmed<Key.space><Key.backspace>,<Key.space>and<Key.space>each<Key.space>y<Key.backspace>team<Key.space>will<Key.space>be<Key.space>provided<Key.space>wo<Key.backspace>ith<Key.space>list<Key.space>od<Key.backspace>f<Key.space>items<Key.space><Key.backspace>,<Key.space>clues,or<Key.space>tasks<Key.space>they<Key.space>ned
Screenshot: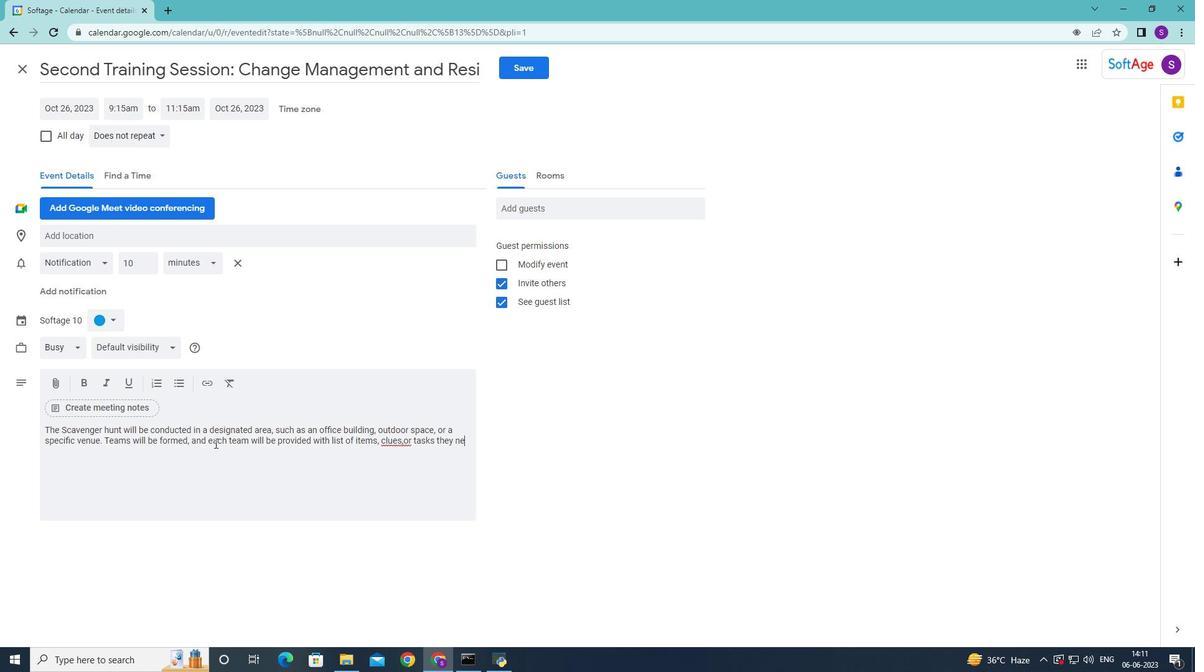 
Action: Mouse moved to (406, 443)
Screenshot: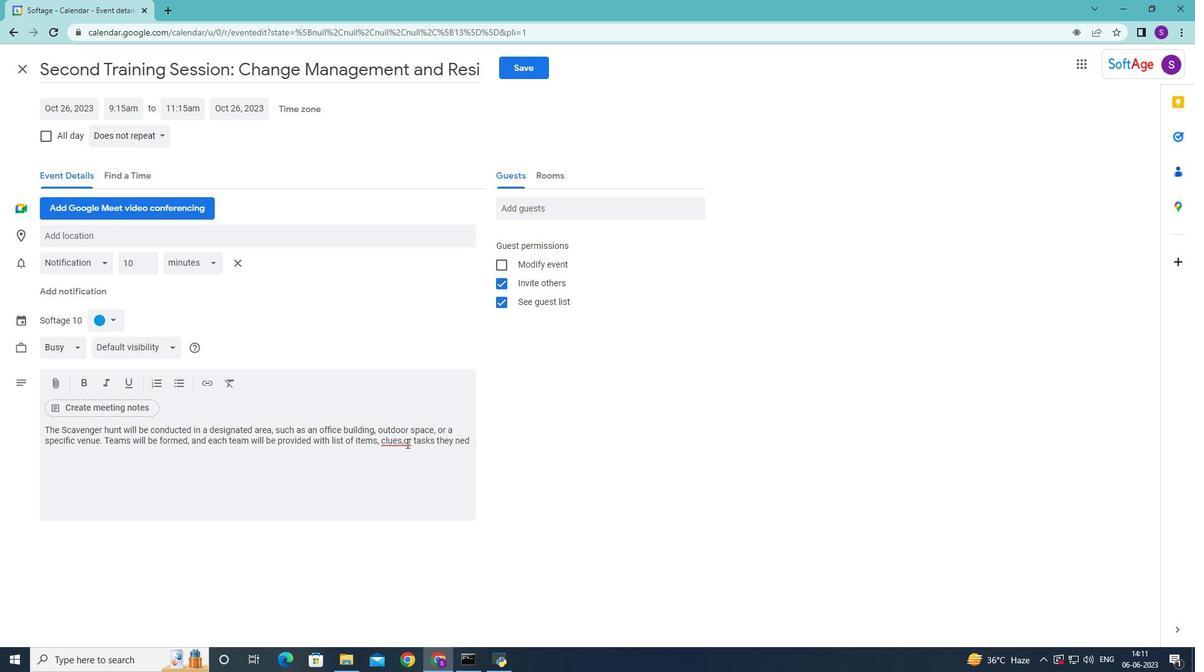 
Action: Mouse pressed left at (406, 443)
Screenshot: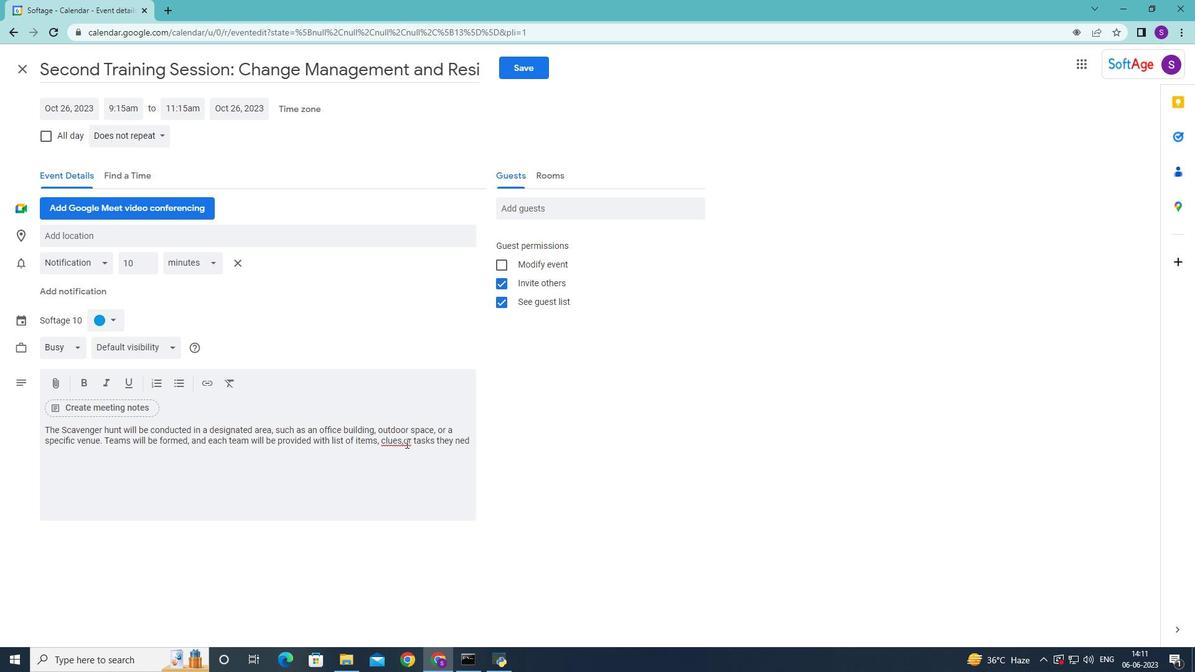 
Action: Mouse moved to (425, 447)
Screenshot: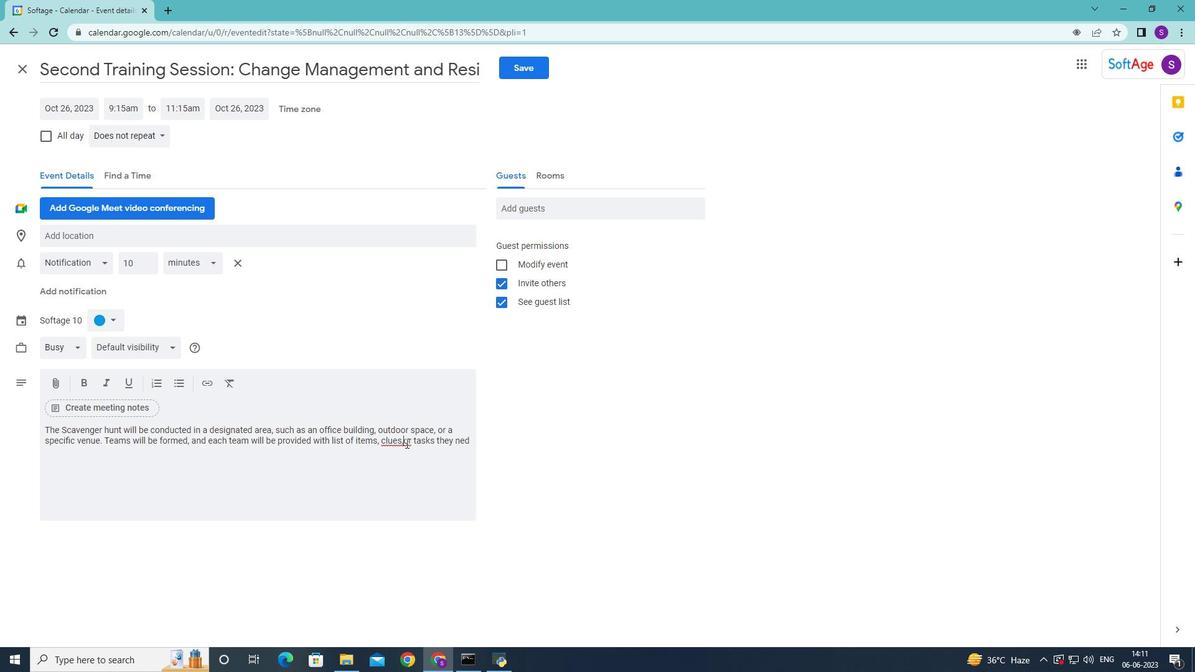 
Action: Key pressed <Key.space>
Screenshot: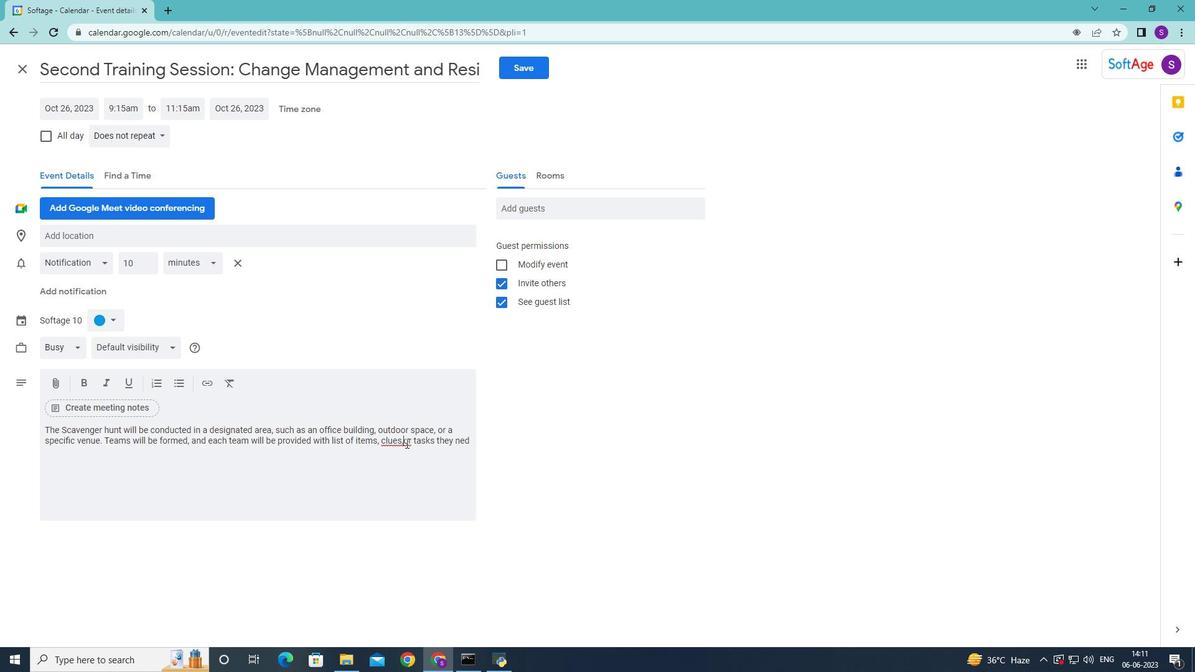
Action: Mouse moved to (457, 441)
Screenshot: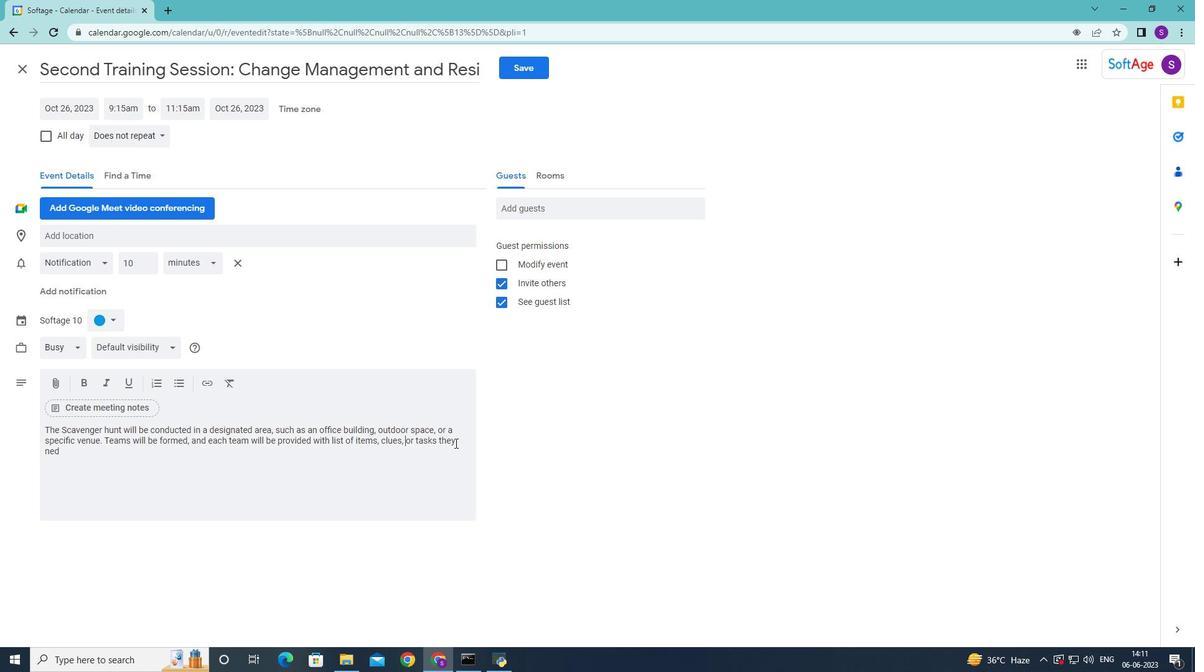
Action: Mouse pressed left at (457, 441)
Screenshot: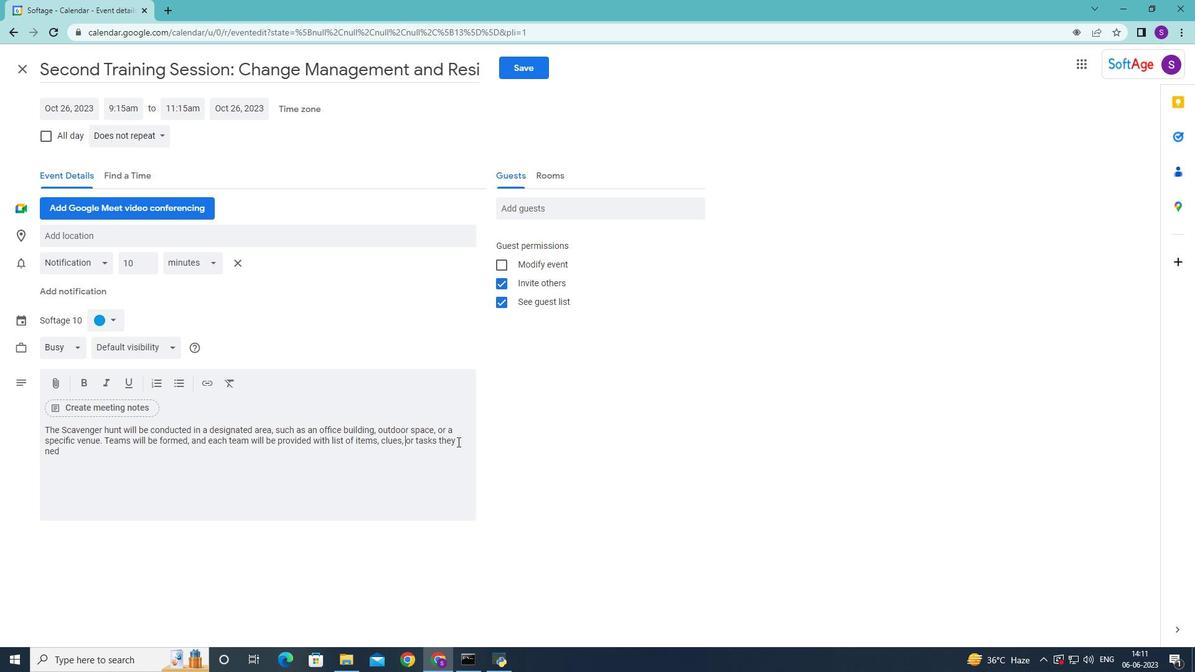 
Action: Key pressed <Key.space>need<Key.space>to<Key.space>complee<Key.backspace>te<Key.space>
Screenshot: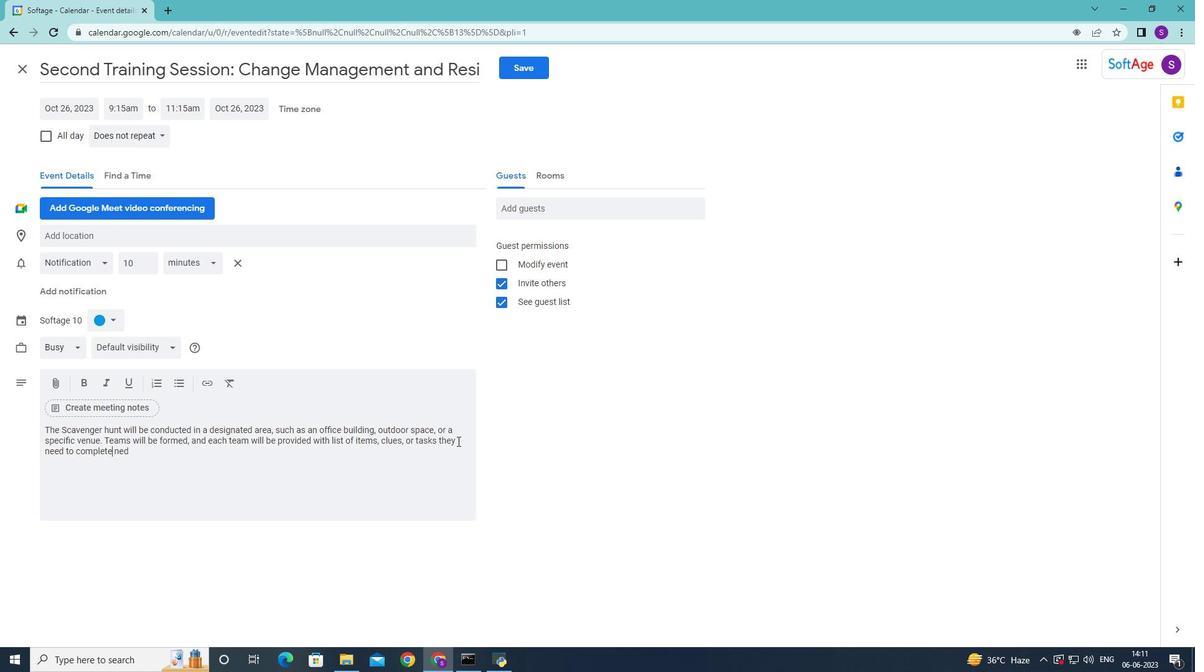 
Action: Mouse moved to (161, 458)
Screenshot: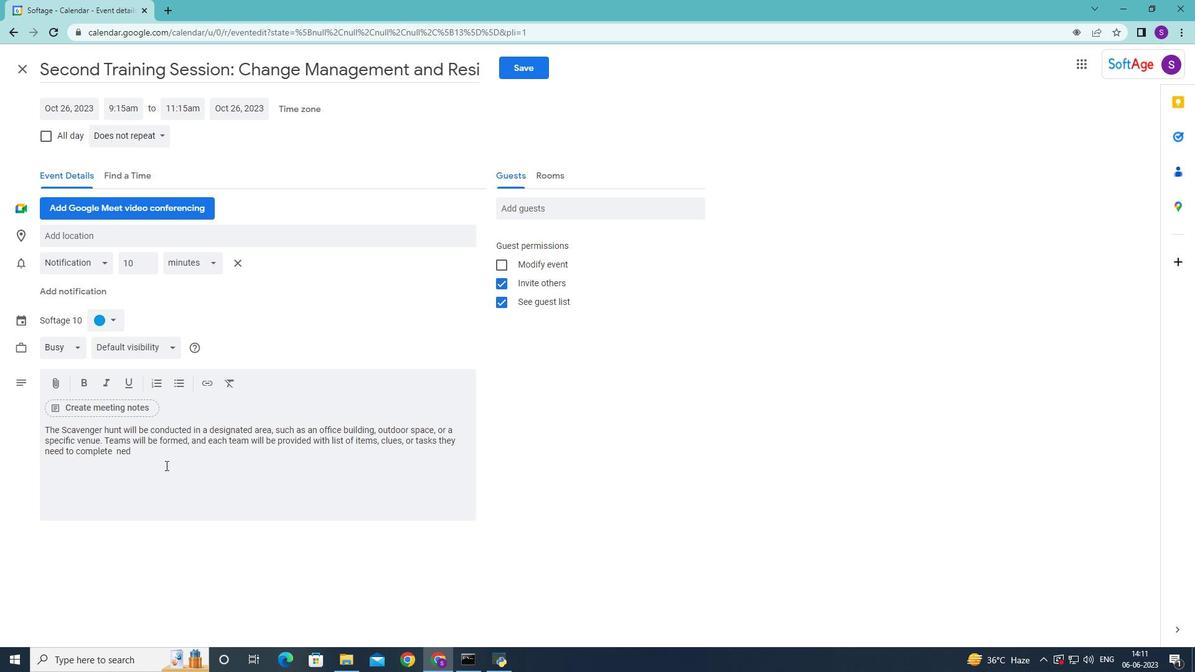 
Action: Mouse pressed left at (161, 458)
Screenshot: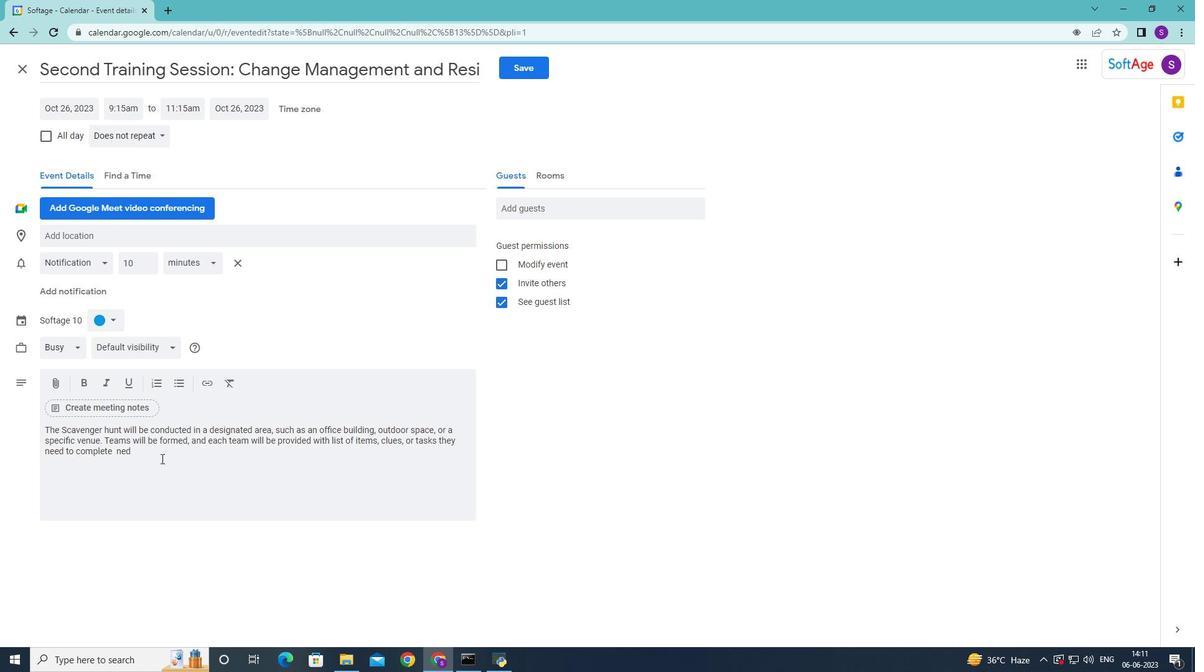
Action: Key pressed <Key.backspace><Key.backspace><Key.backspace><Key.backspace>within<Key.space>a<Key.space>specified<Key.space>timeframe.<Key.space><Key.shift>The<Key.space>goal<Key.space>is<Key.space>y<Key.backspace>to<Key.space>complate<Key.space>with<Key.space><Key.backspace><Key.backspace><Key.backspace><Key.backspace><Key.backspace><Key.backspace><Key.backspace><Key.backspace><Key.backspace><Key.backspace><Key.backspace><Key.backspace><Key.backspace><Key.backspace><Key.backspace><Key.backspace><Key.backspace><Key.backspace><Key.backspace><Key.backspace><Key.backspace><Key.backspace><Key.backspace><Key.backspace><Key.backspace><Key.backspace><Key.backspace><Key.backspace>the<Key.space><Key.backspace><Key.backspace><Key.backspace><Key.backspace>he<Key.space>goal<Key.space>is<Key.space>to<Key.space>successfully<Key.space>find<Key.space>and<Key.space>collect<Key.space>all<Key.space>the<Key.space>items<Key.space>or<Key.space>solve<Key.space>the<Key.space>given<Key.space>challenges<Key.space>before<Key.space>the<Key.space>time<Key.space>runs<Key.space>or<Key.space>solve<Key.space>given<Key.space>challenges<Key.space>before<Key.space>the<Key.space>time<Key.space>runs<Key.space>out.<Key.space>
Screenshot: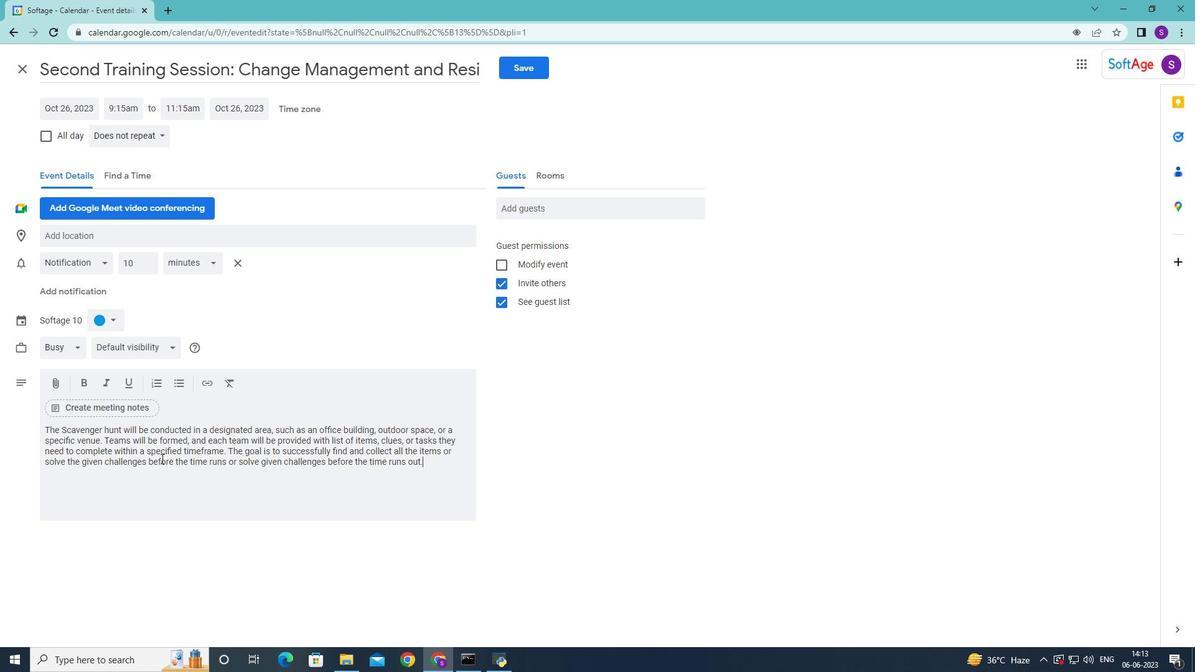 
Action: Mouse moved to (122, 316)
Screenshot: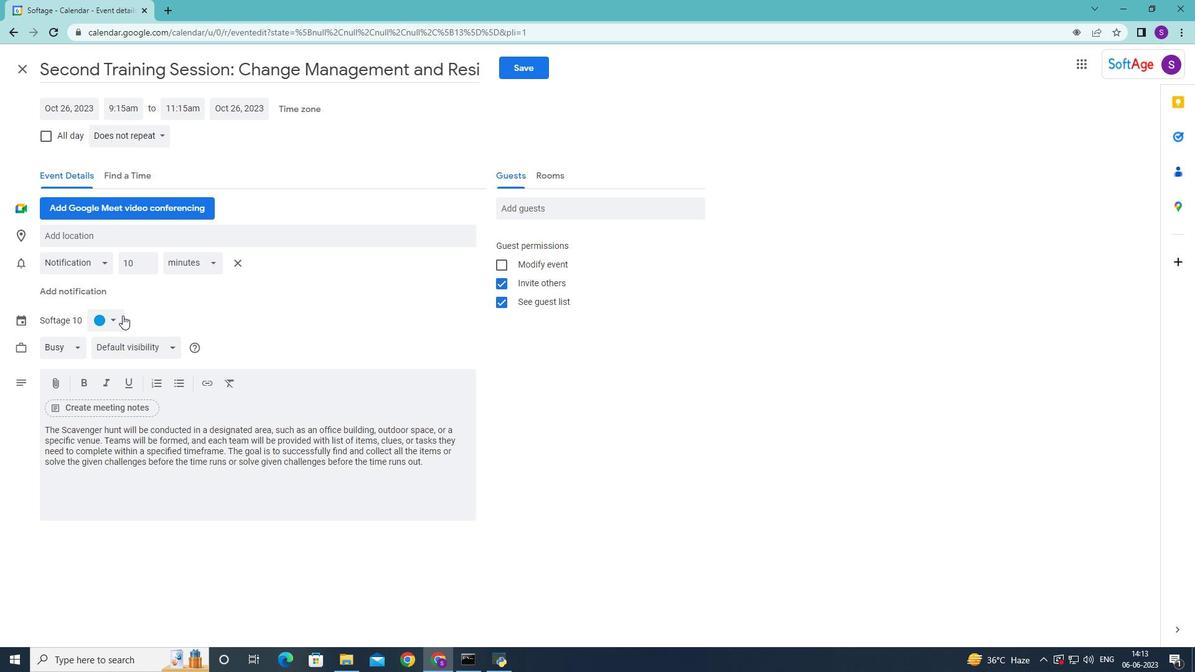 
Action: Mouse pressed left at (122, 316)
Screenshot: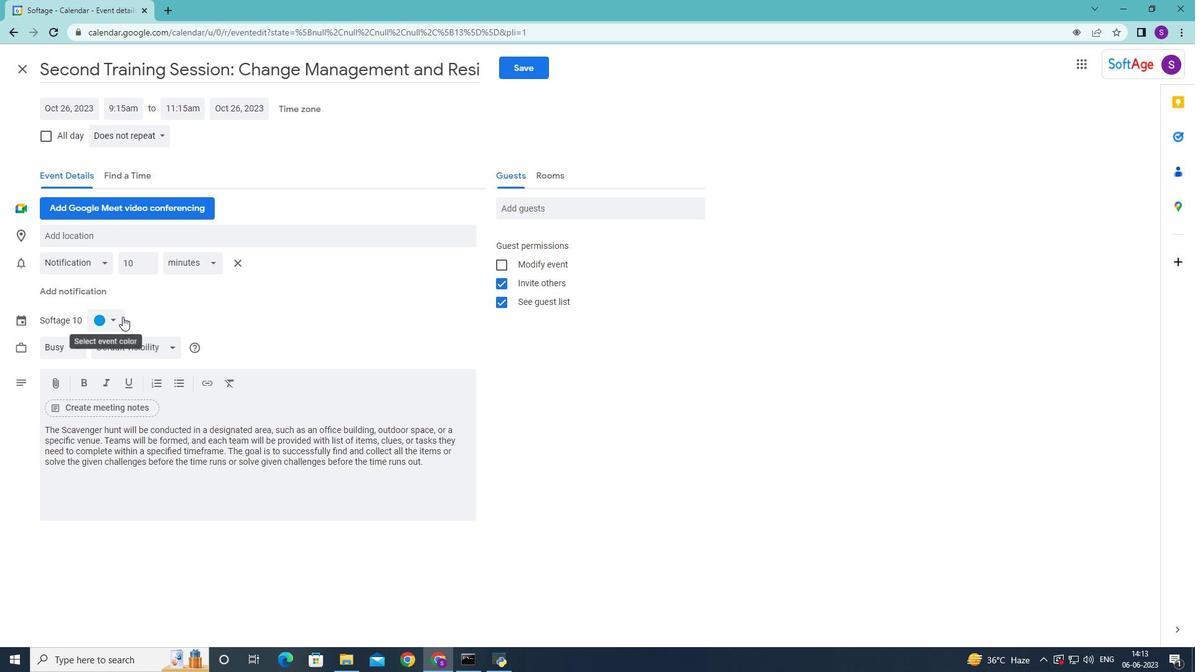 
Action: Mouse moved to (100, 368)
Screenshot: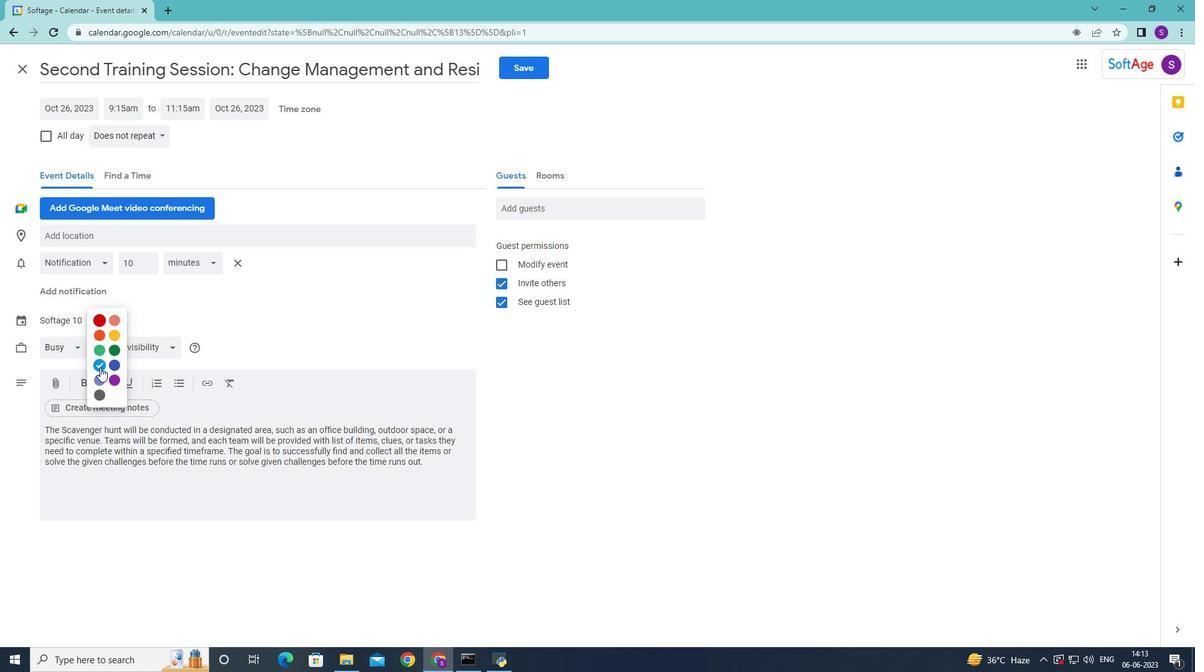 
Action: Mouse pressed left at (100, 368)
Screenshot: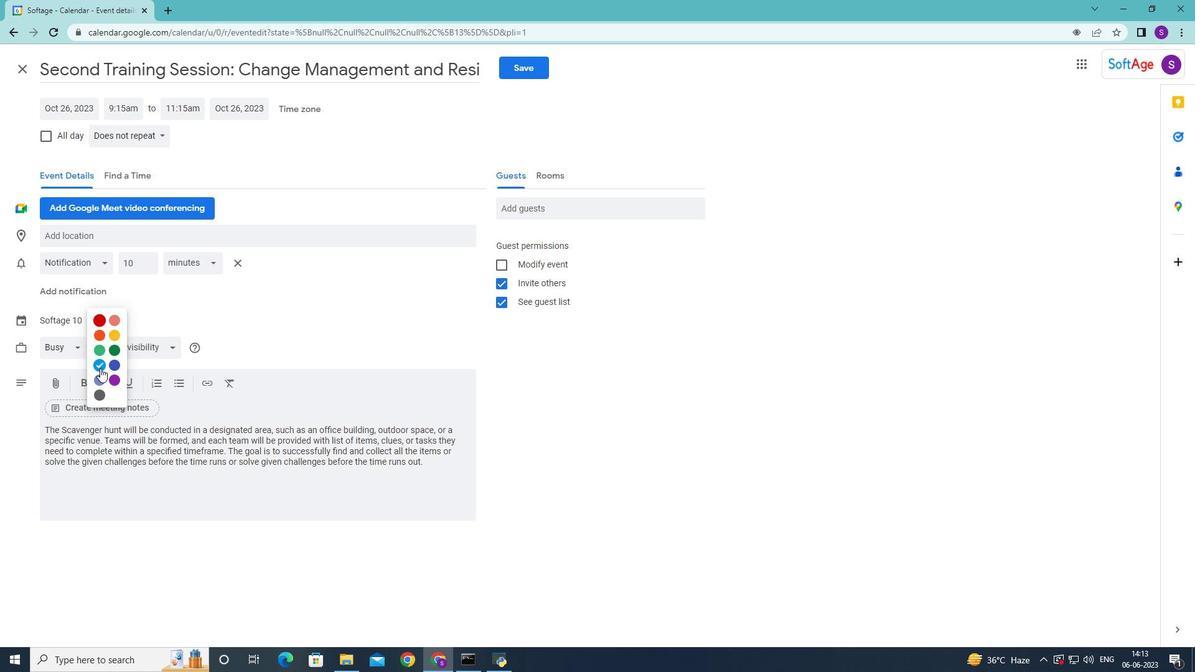 
Action: Mouse moved to (127, 240)
Screenshot: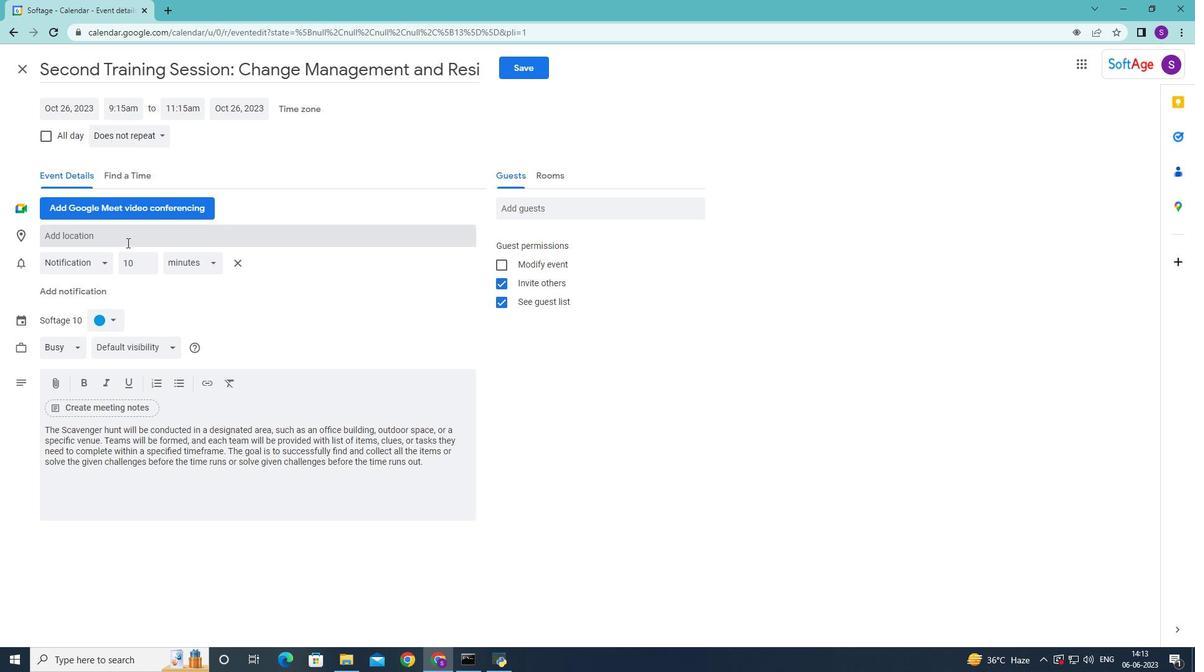 
Action: Mouse pressed left at (127, 240)
Screenshot: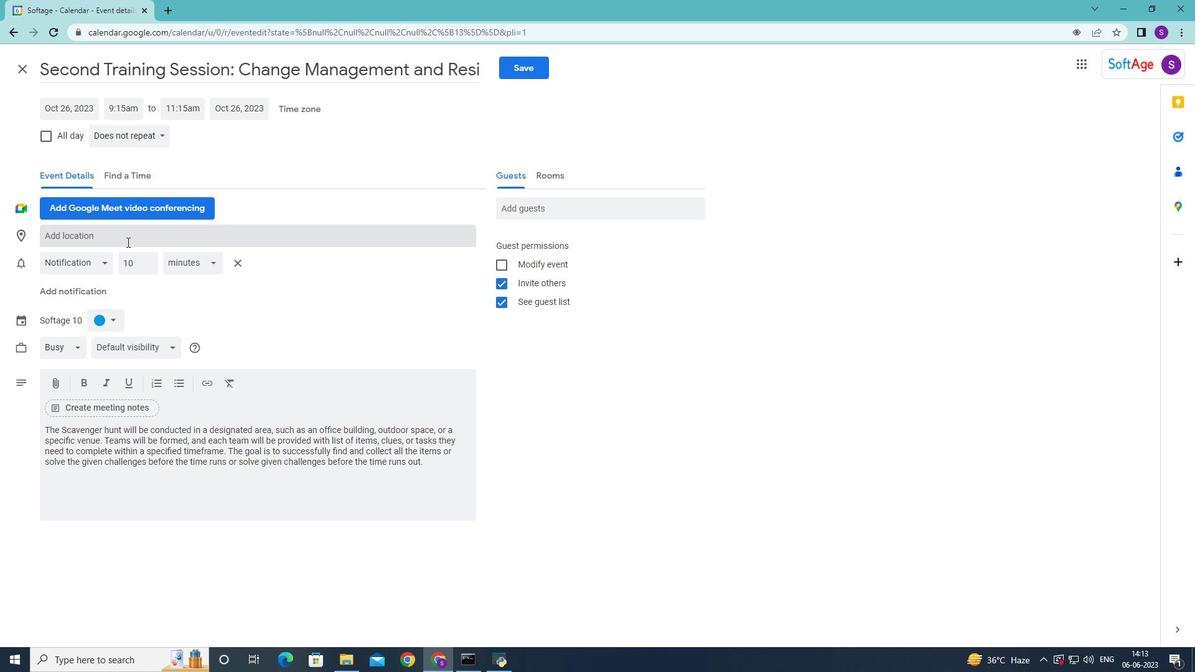 
Action: Key pressed 456<Key.space><Key.shift>Parthenon<Key.space>,<Key.space><Key.shift>athens,<Key.space><Key.shift><Key.shift>Greece,<Key.space>
Screenshot: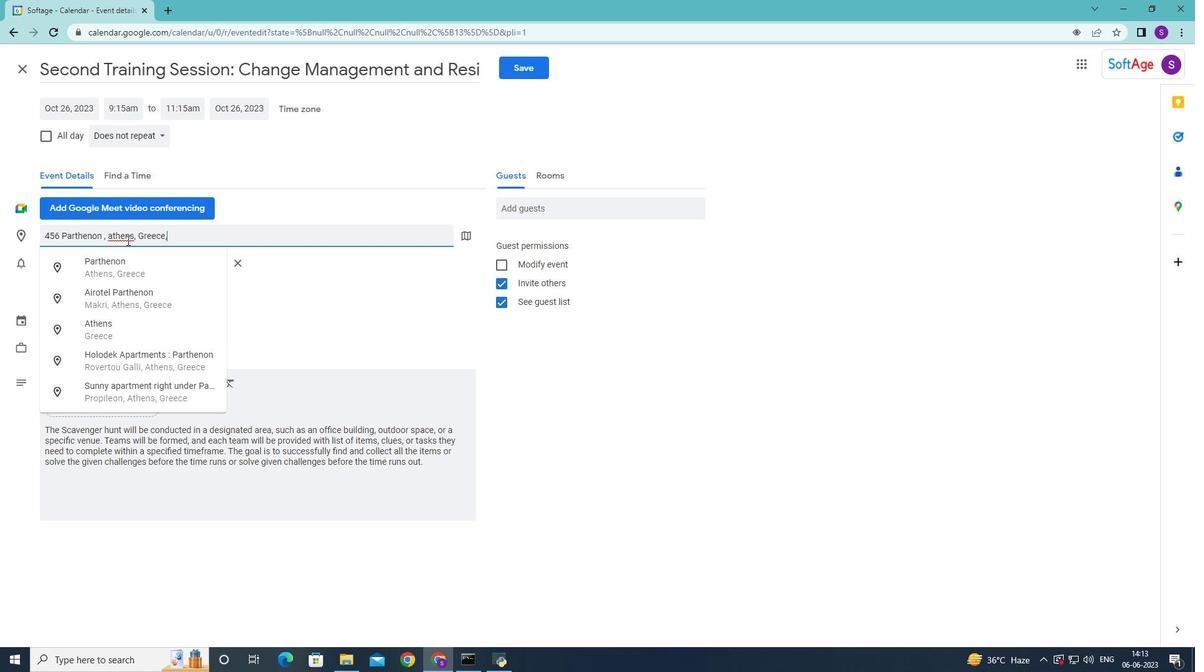 
Action: Mouse moved to (128, 272)
Screenshot: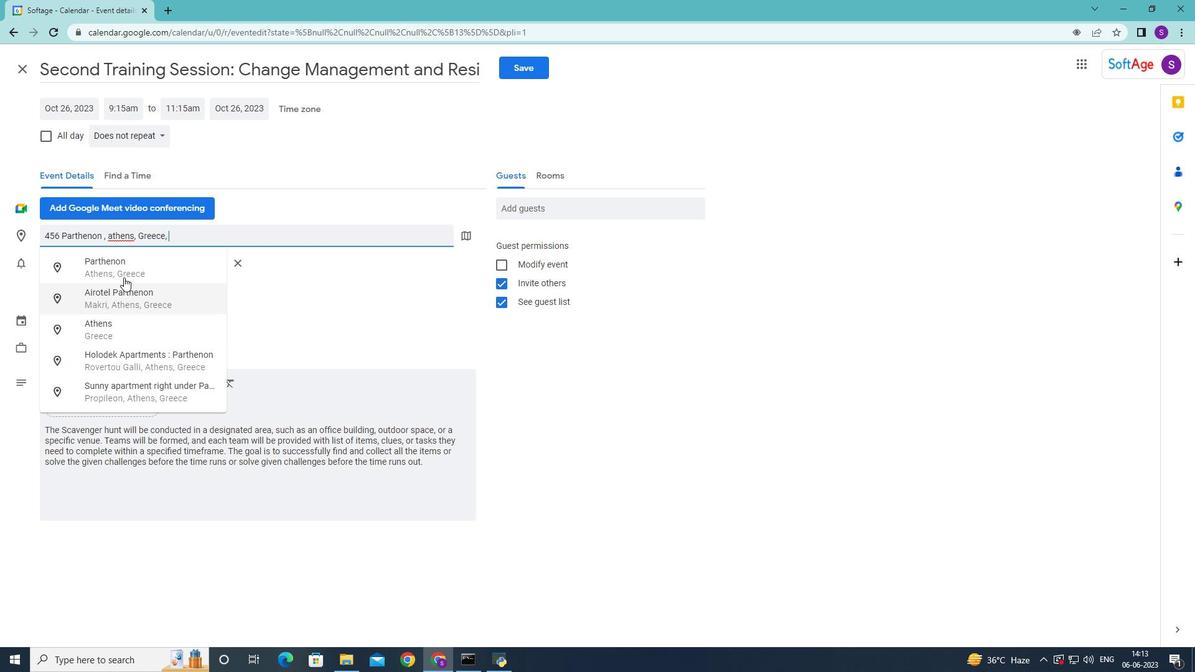 
Action: Mouse pressed left at (128, 272)
Screenshot: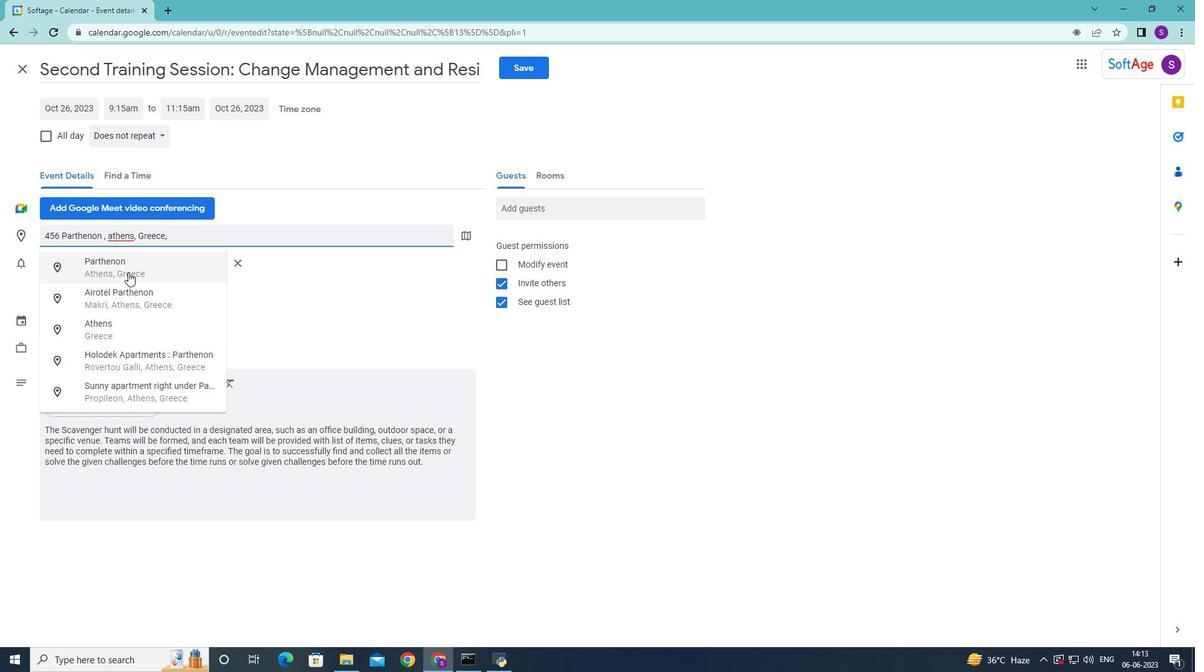 
Action: Mouse moved to (539, 208)
Screenshot: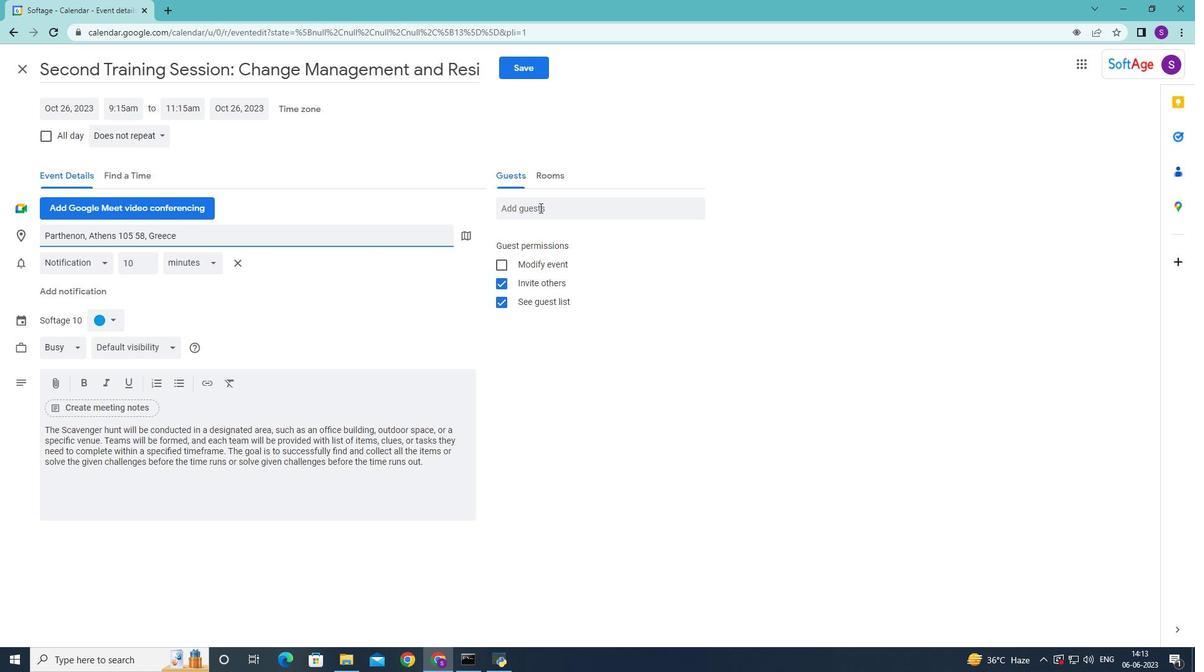 
Action: Mouse pressed left at (539, 208)
Screenshot: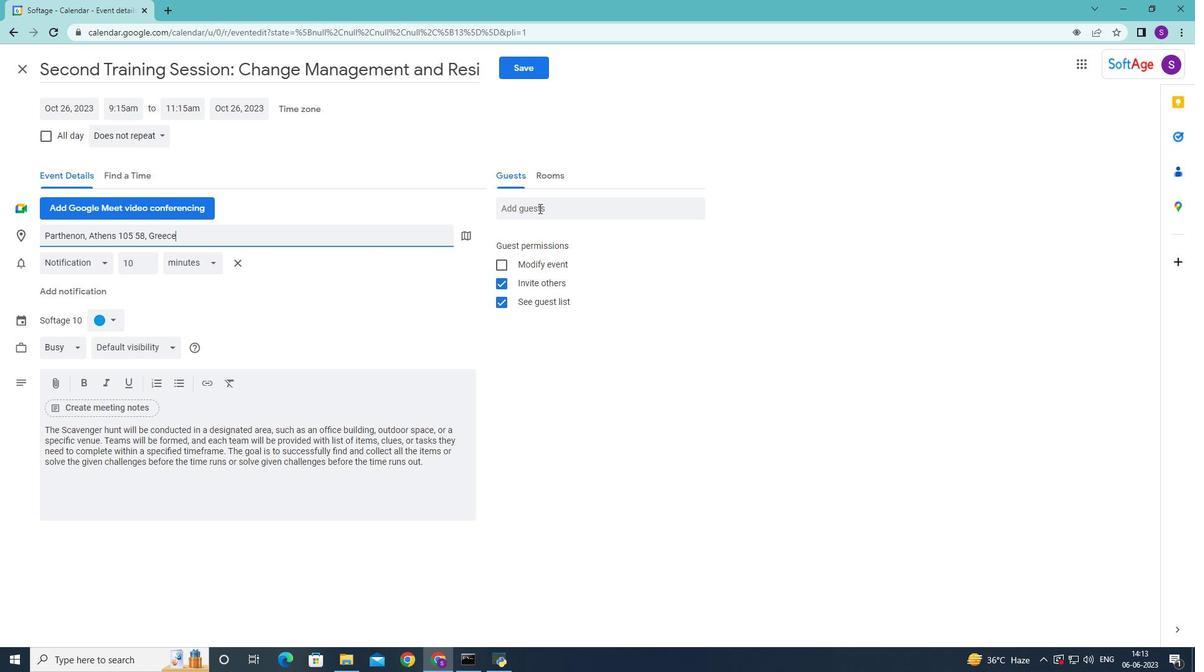 
Action: Key pressed <Key.shift>Softage.1<Key.shift>@softage.net<Key.enter><Key.shift>Softage.2<Key.shift>@softage
Screenshot: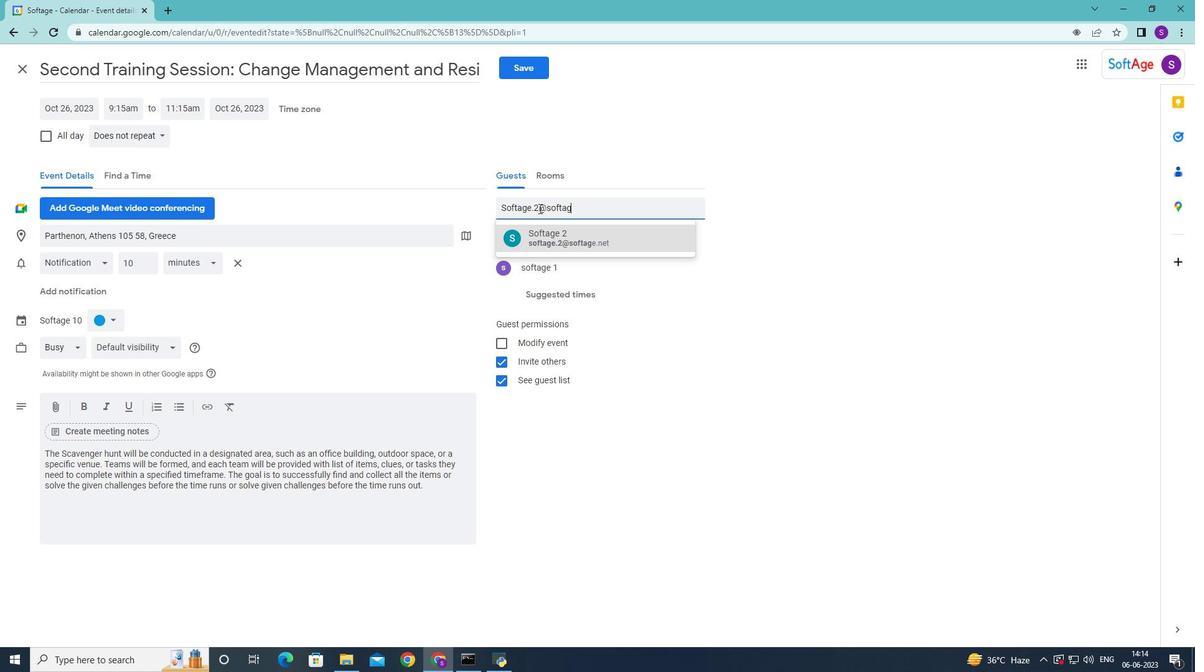 
Action: Mouse moved to (557, 238)
Screenshot: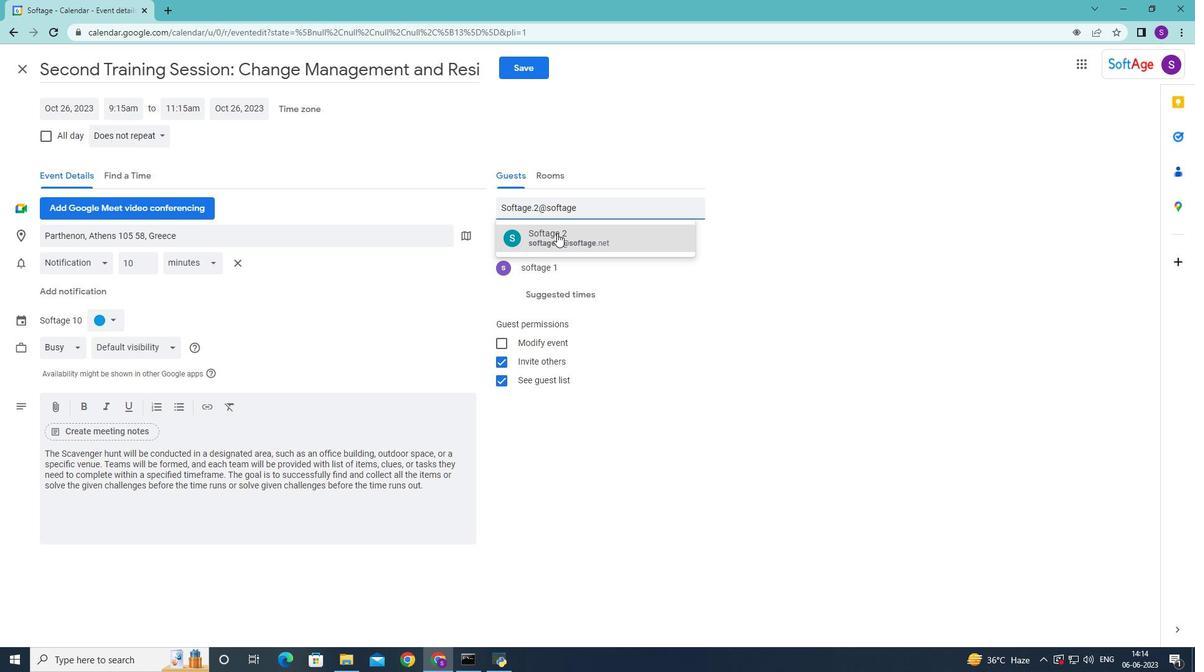
Action: Mouse pressed left at (557, 238)
Screenshot: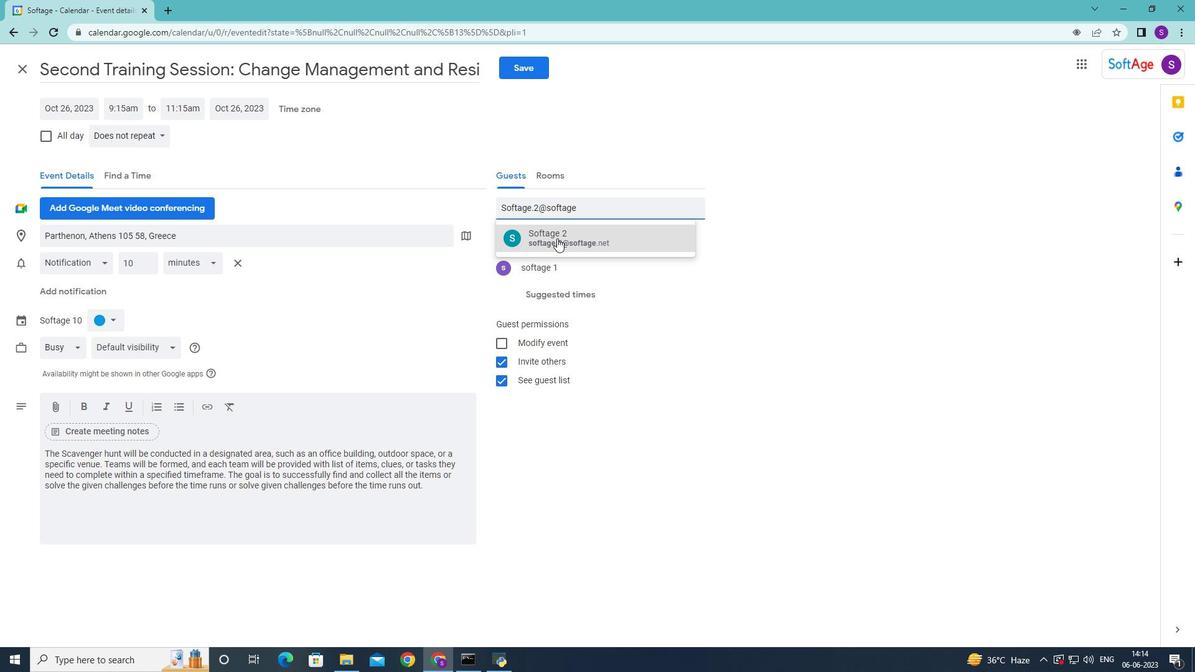 
Action: Mouse moved to (152, 133)
Screenshot: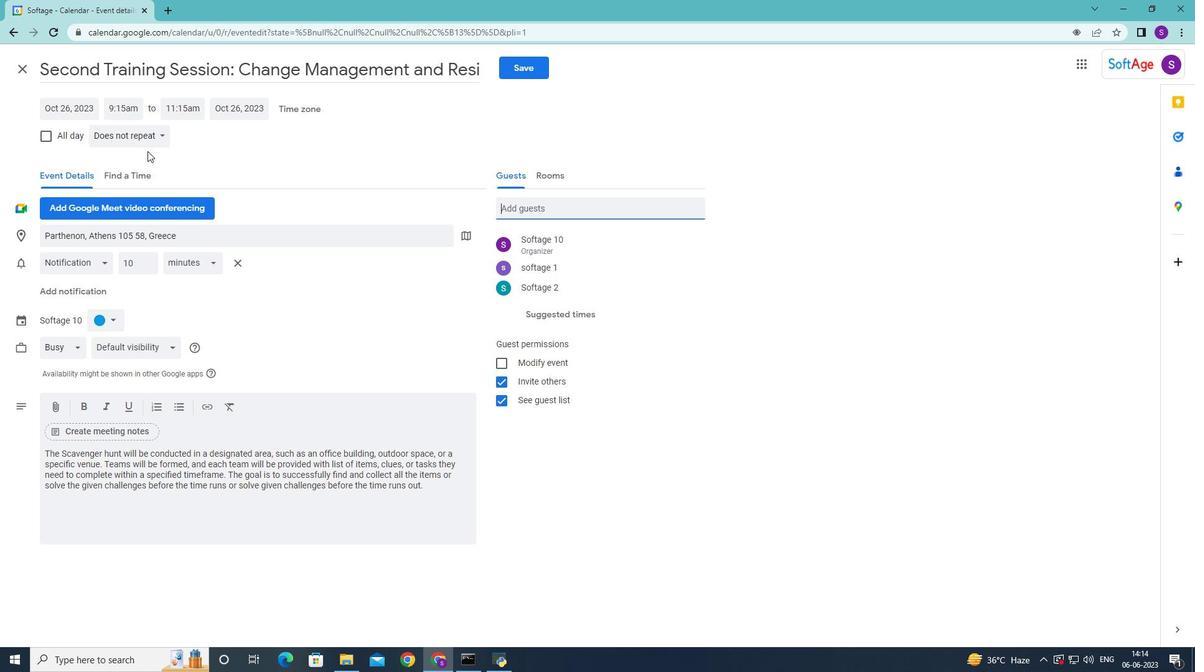 
Action: Mouse pressed left at (152, 133)
Screenshot: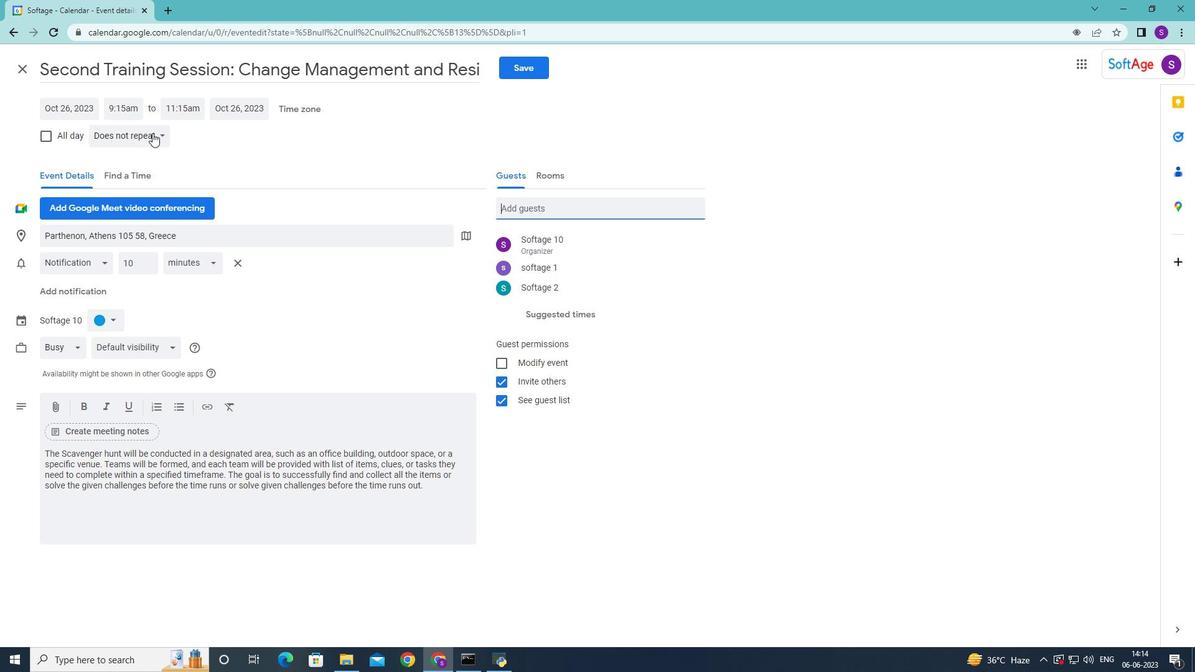 
Action: Mouse moved to (259, 322)
Screenshot: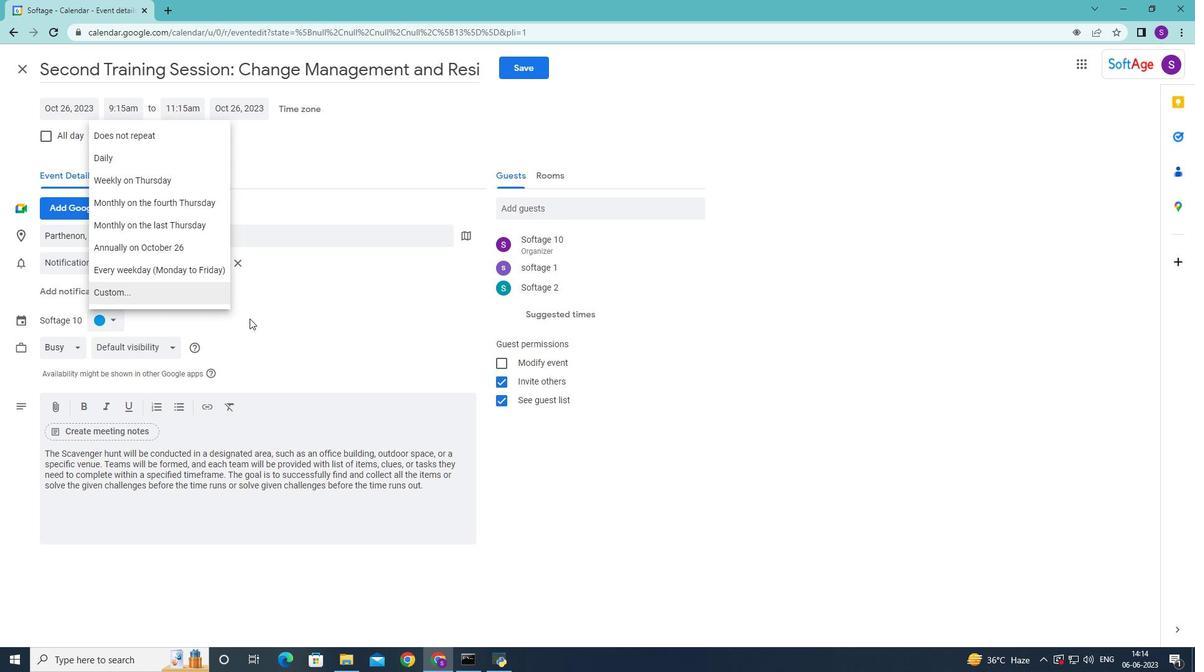 
Action: Mouse pressed left at (259, 322)
Screenshot: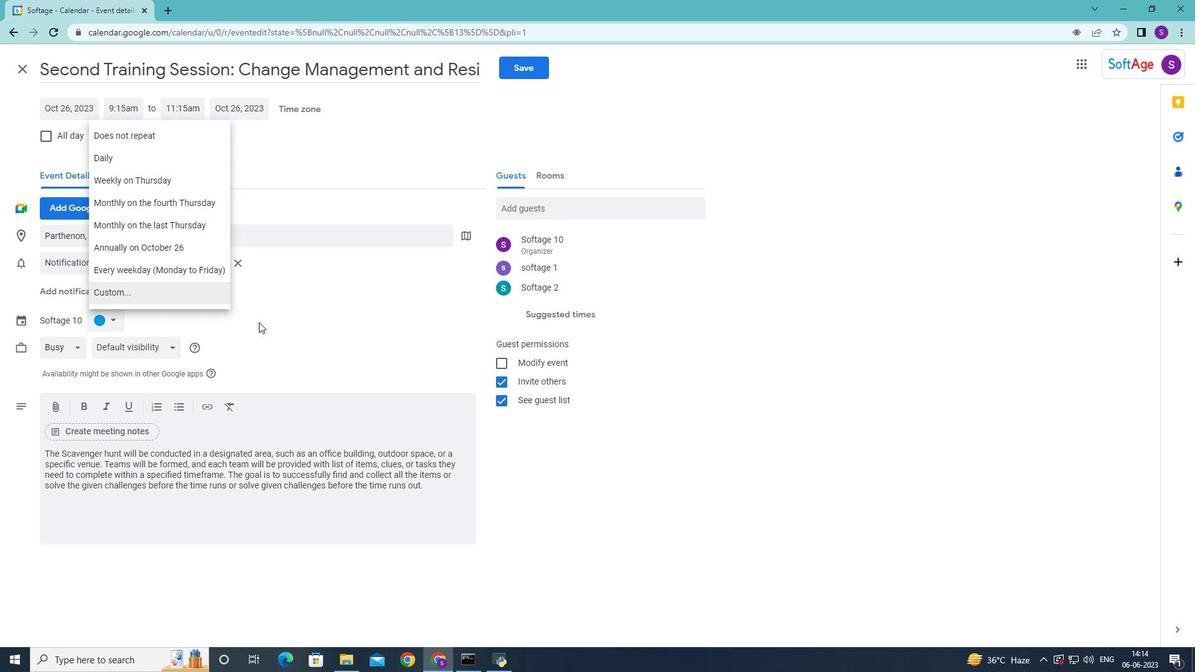 
Action: Mouse moved to (523, 71)
Screenshot: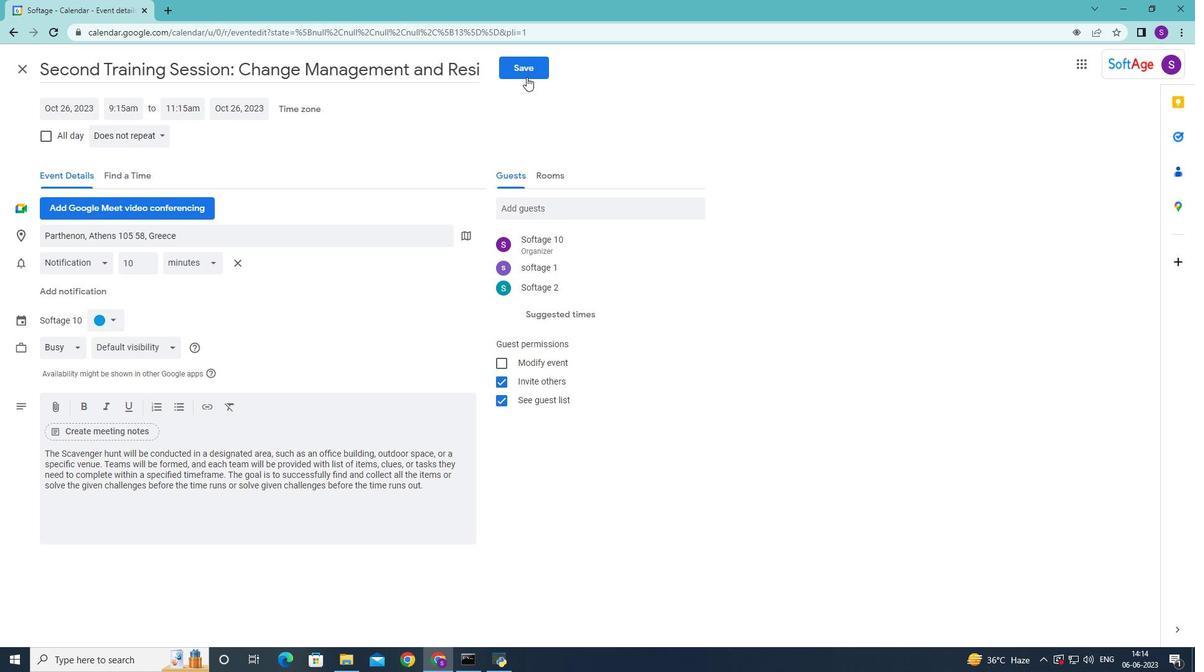 
Action: Mouse pressed left at (523, 71)
Screenshot: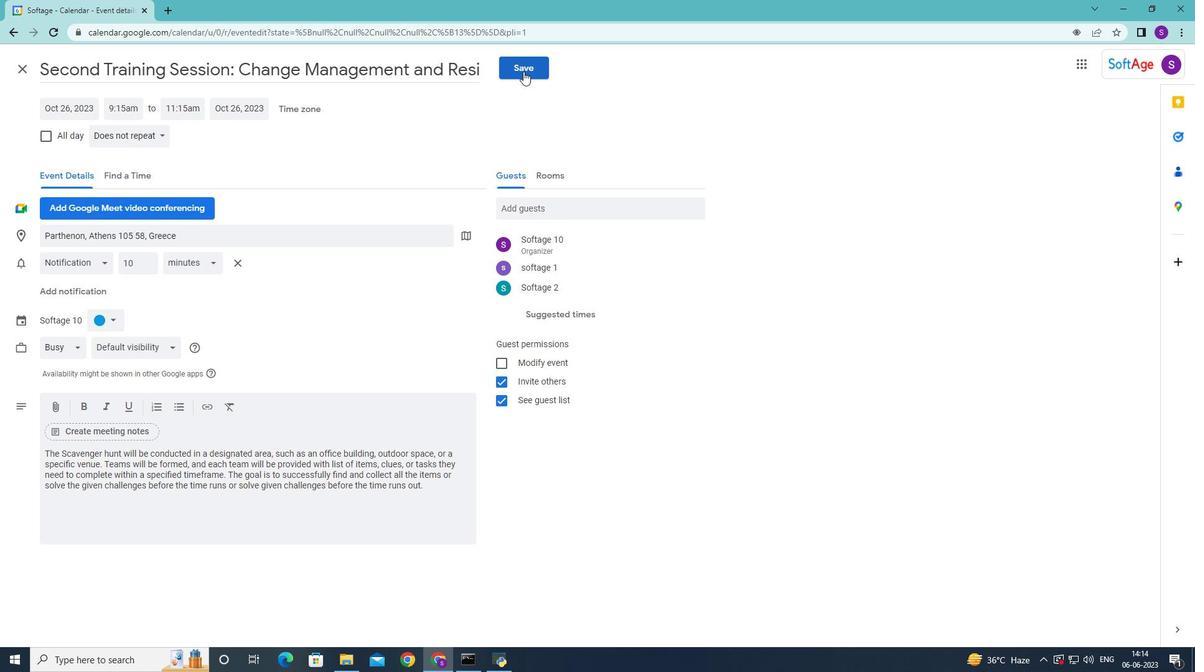
Action: Mouse moved to (709, 374)
Screenshot: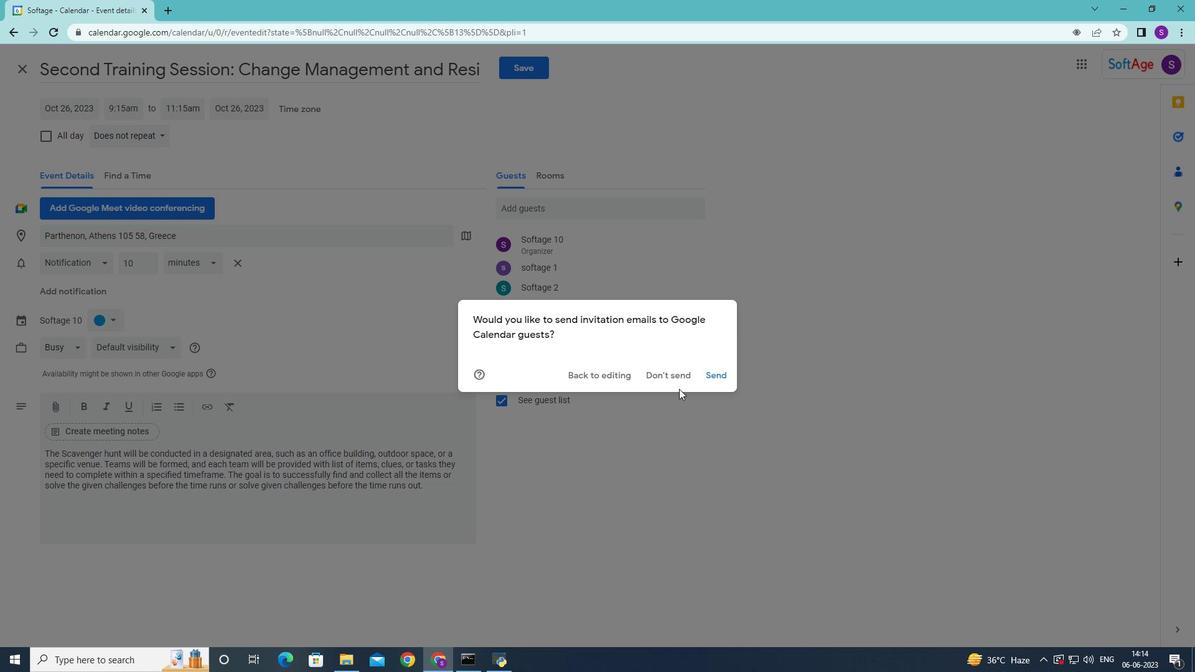 
Action: Mouse pressed left at (709, 374)
Screenshot: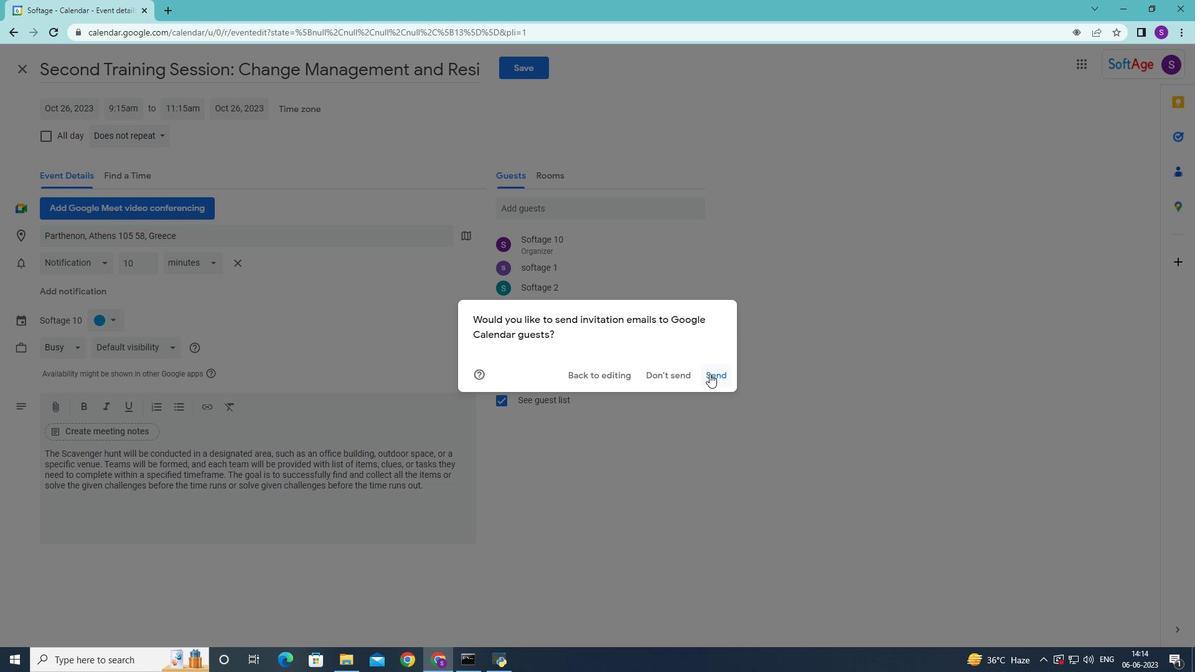 
Action: Mouse moved to (436, 496)
Screenshot: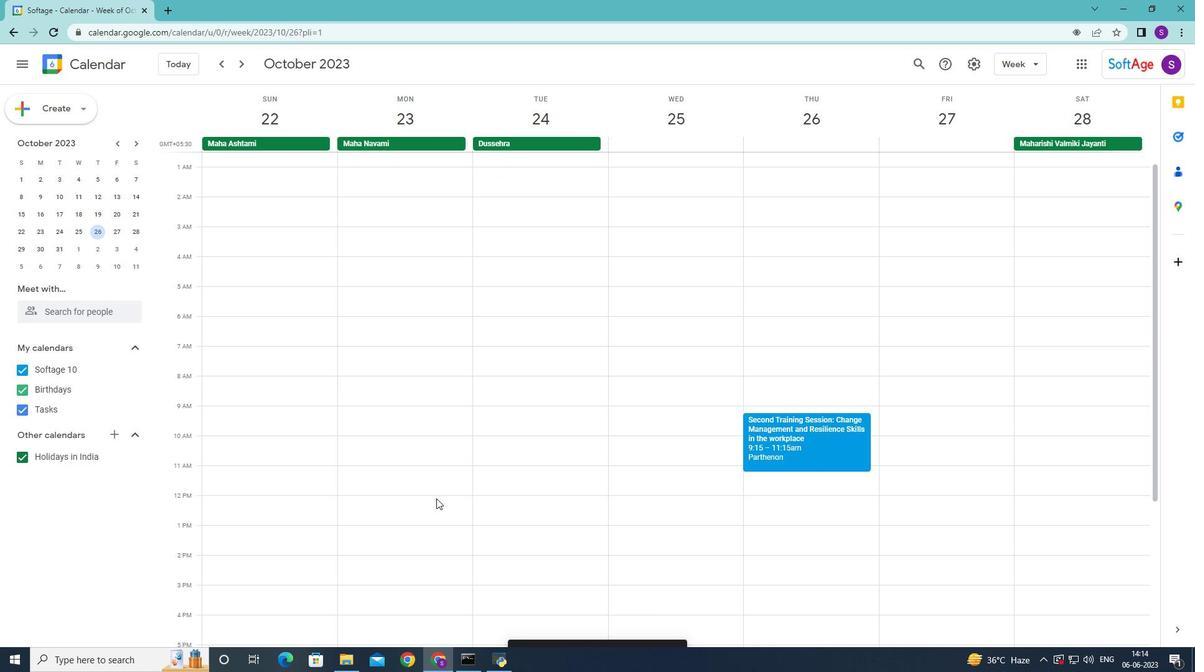 
